 Task: Check the average views per listing of fenced back yard in the last 5 years.
Action: Mouse moved to (974, 215)
Screenshot: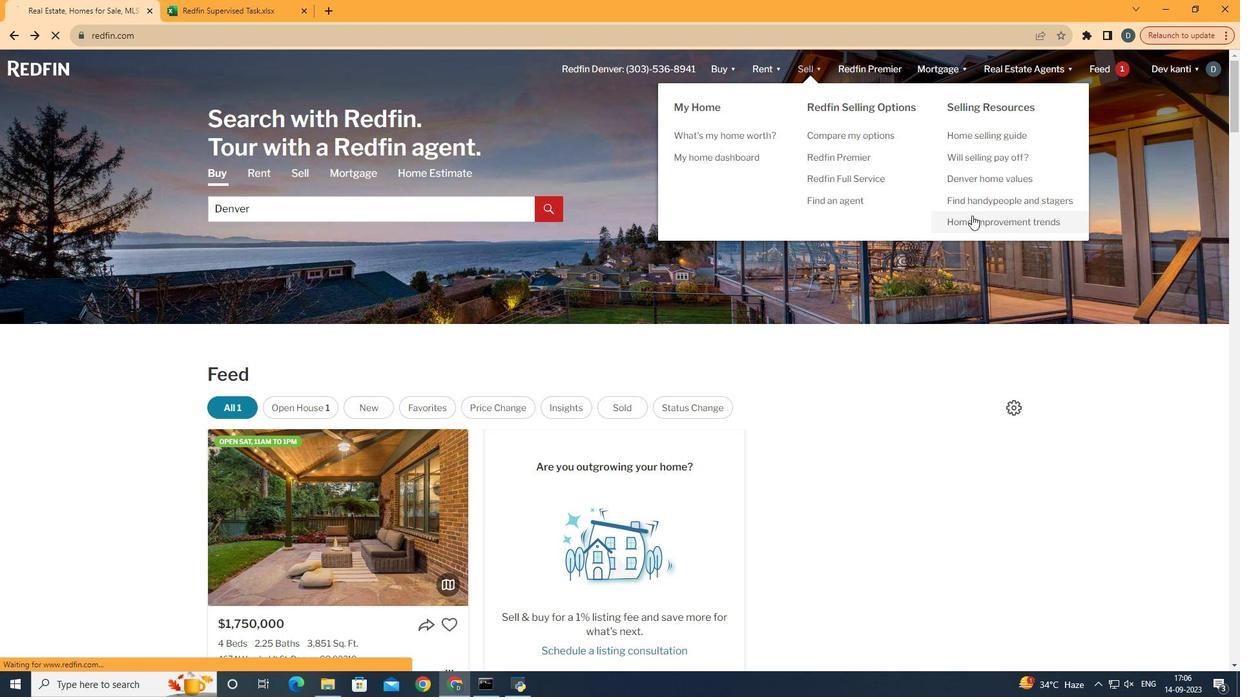 
Action: Mouse pressed left at (974, 215)
Screenshot: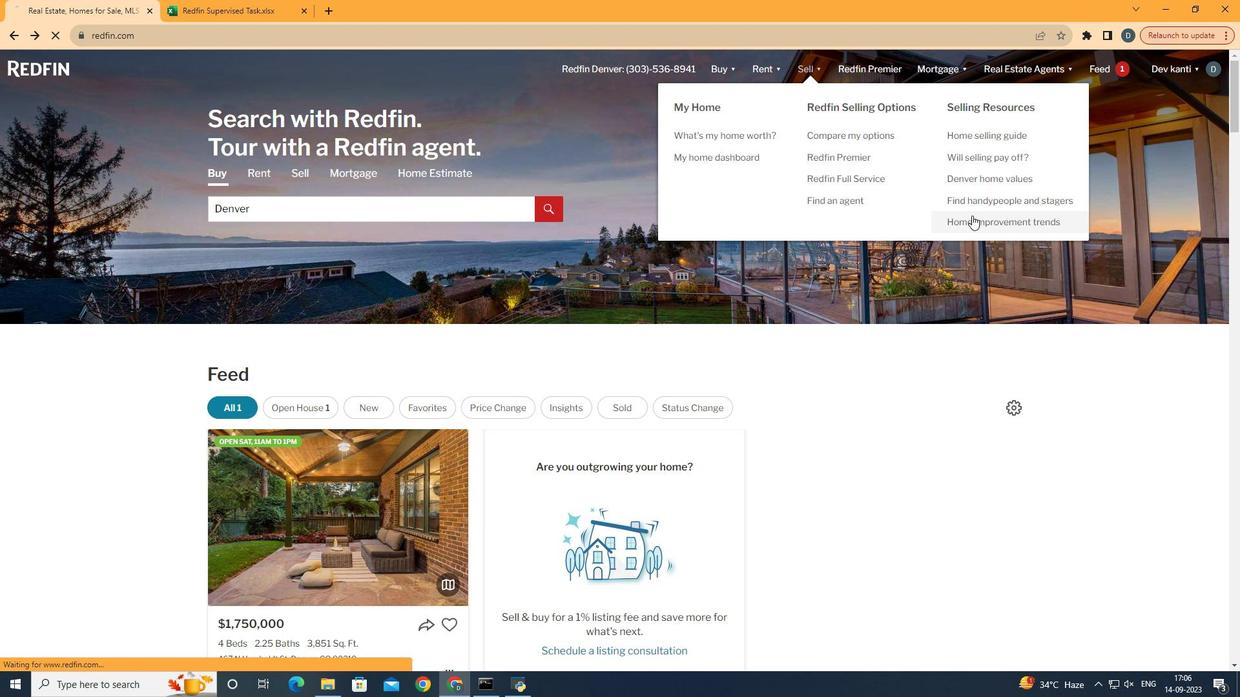 
Action: Mouse moved to (319, 251)
Screenshot: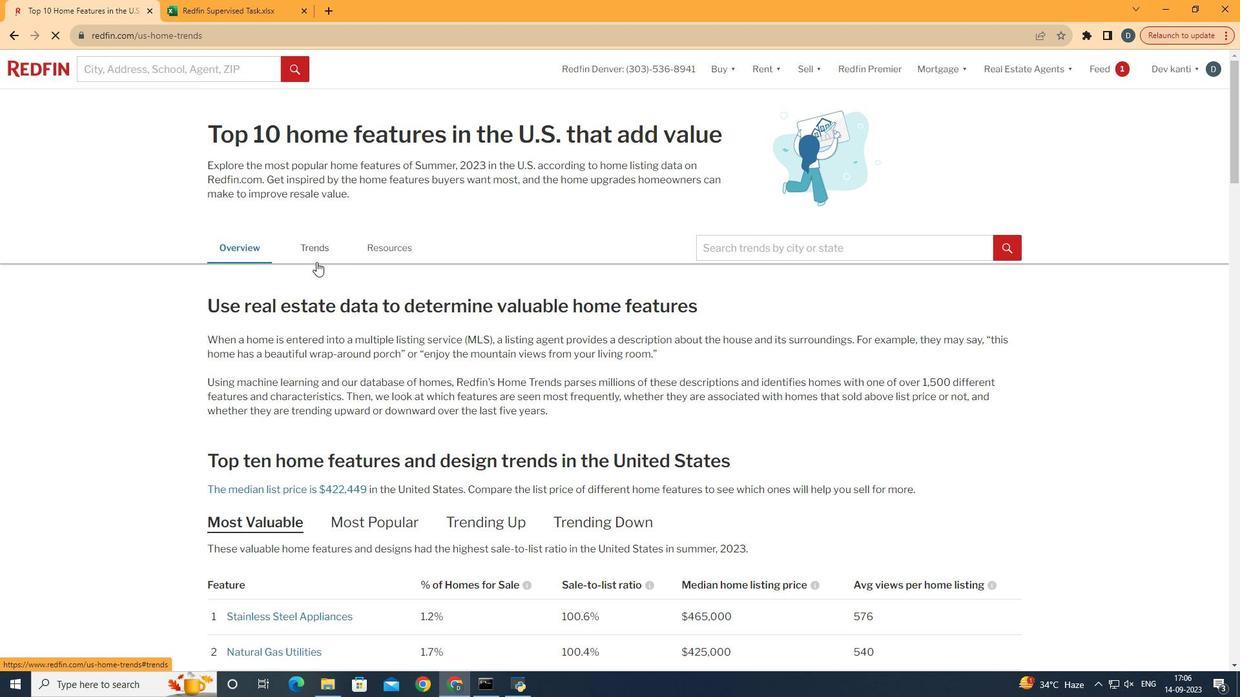 
Action: Mouse pressed left at (319, 251)
Screenshot: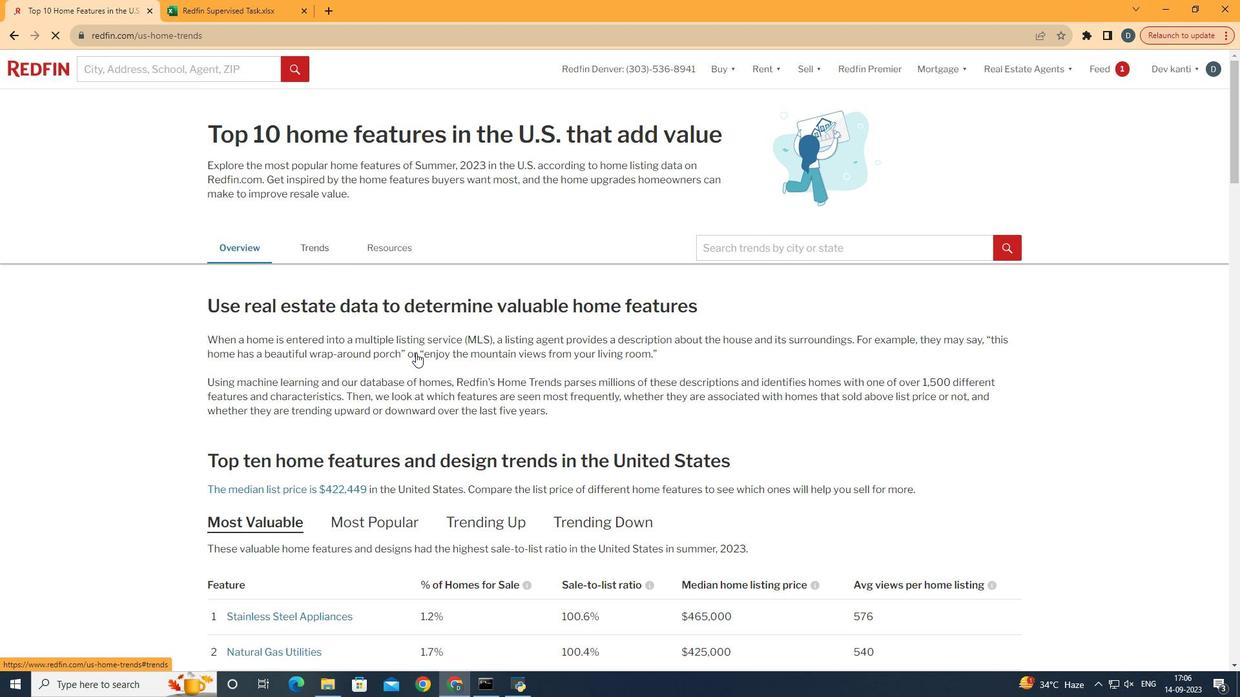 
Action: Mouse moved to (501, 381)
Screenshot: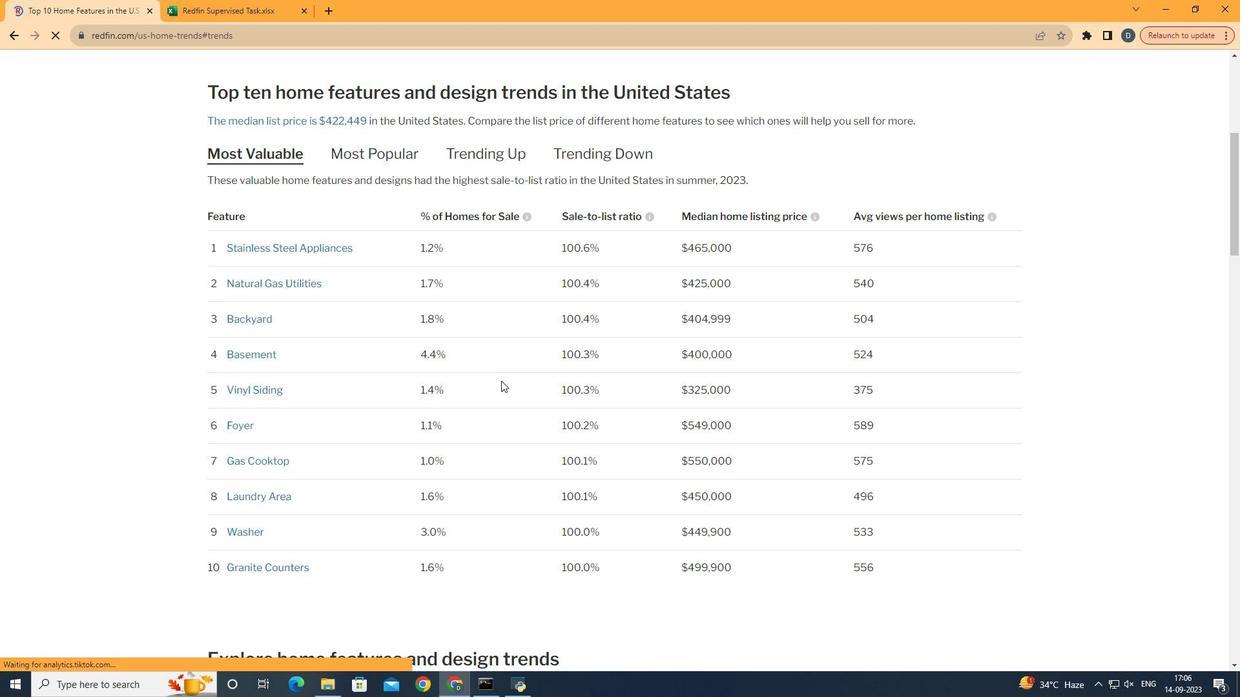 
Action: Mouse scrolled (501, 380) with delta (0, 0)
Screenshot: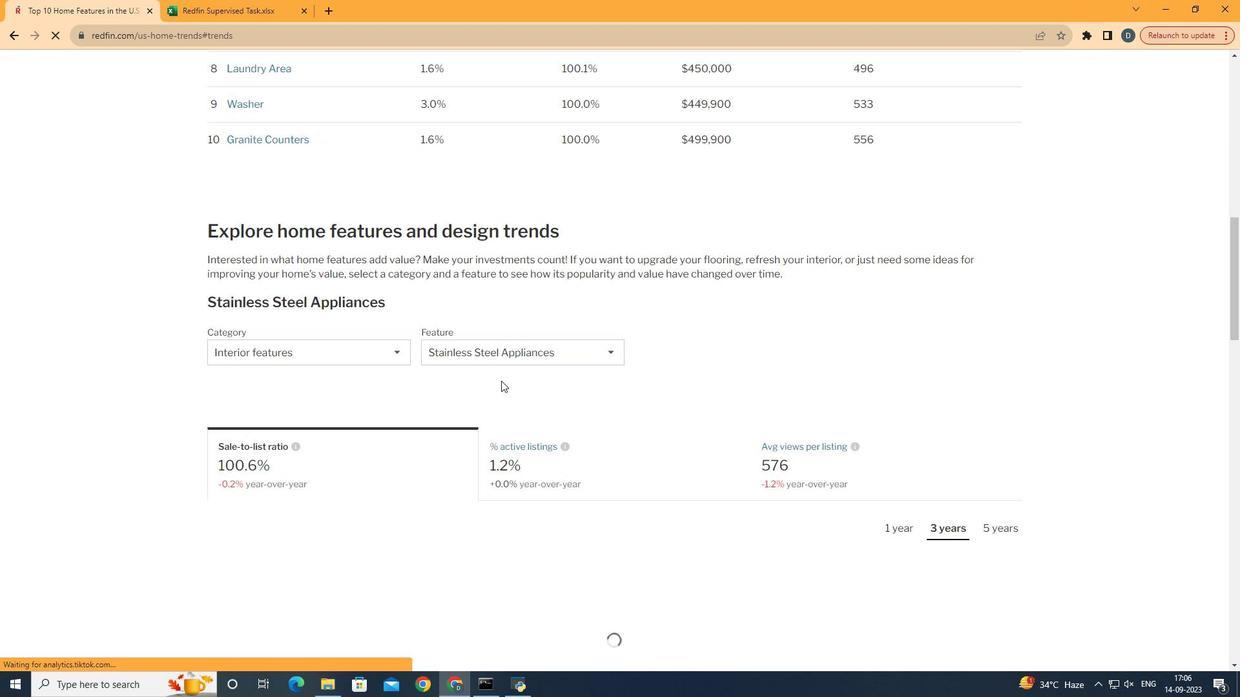 
Action: Mouse scrolled (501, 380) with delta (0, 0)
Screenshot: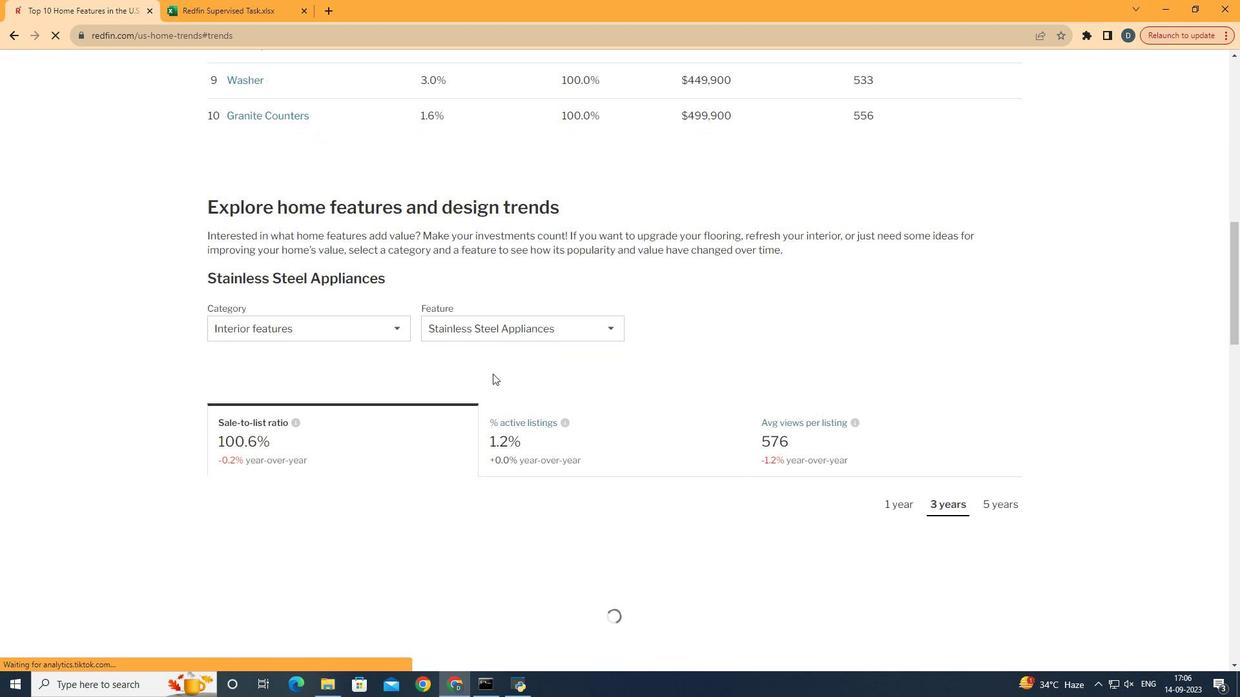 
Action: Mouse scrolled (501, 380) with delta (0, 0)
Screenshot: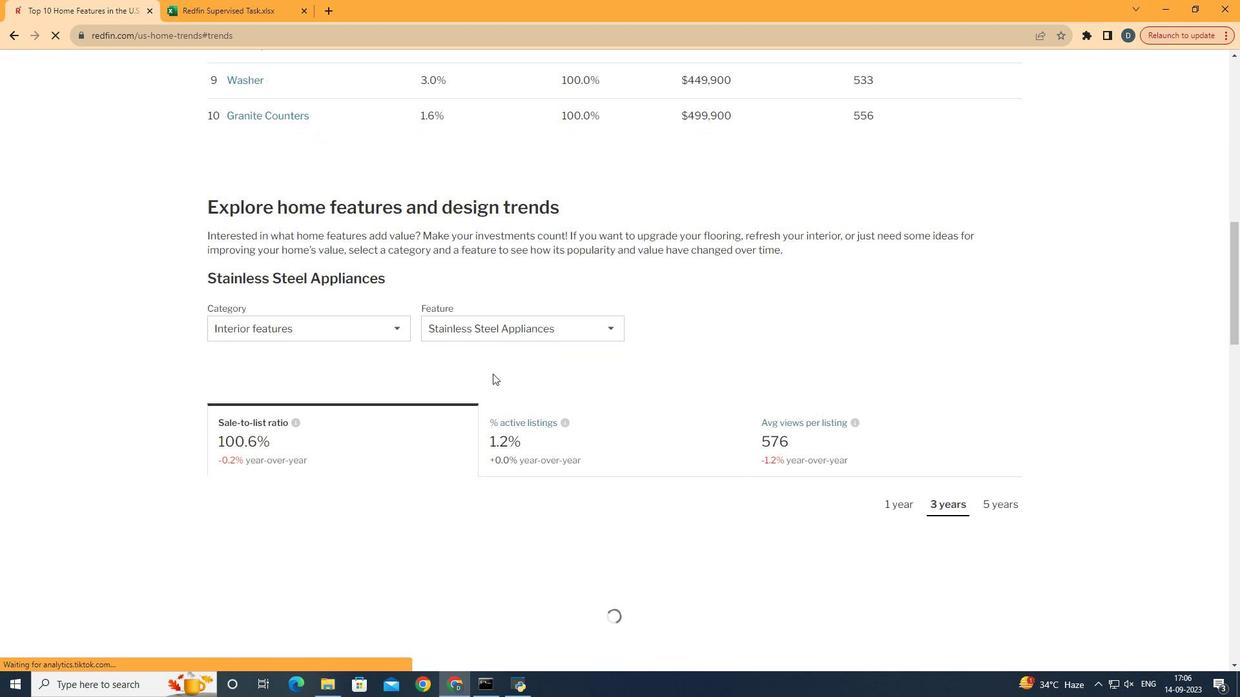 
Action: Mouse scrolled (501, 380) with delta (0, 0)
Screenshot: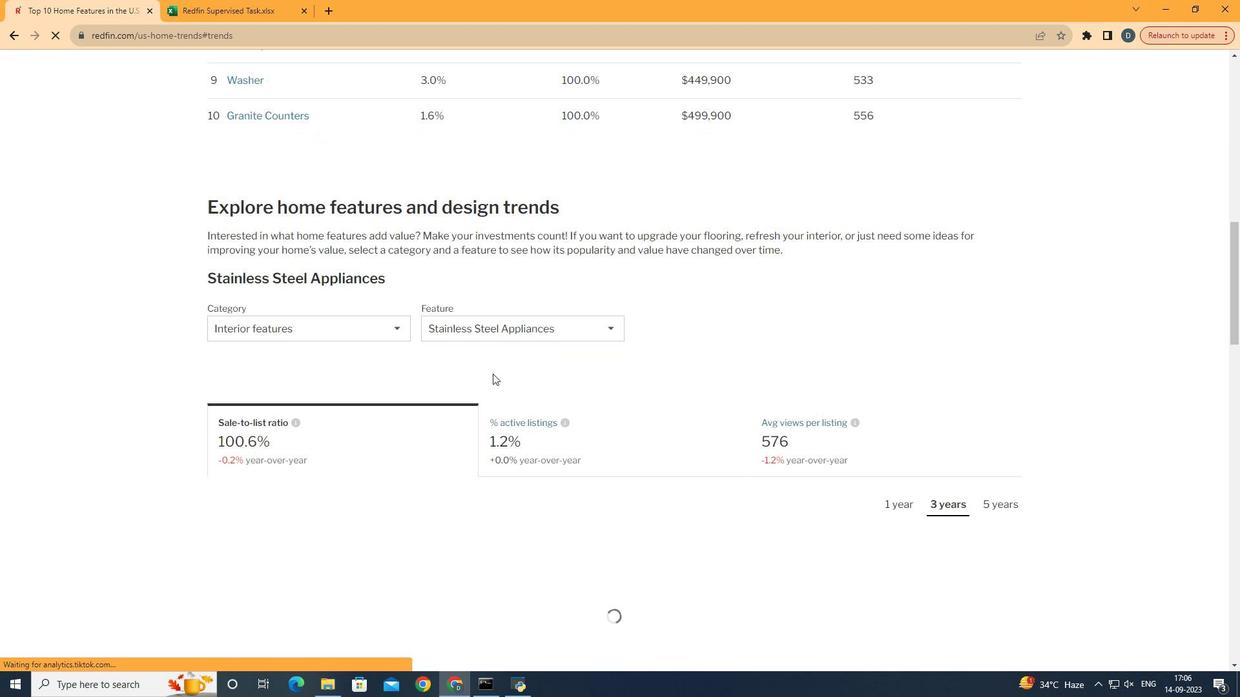 
Action: Mouse scrolled (501, 380) with delta (0, 0)
Screenshot: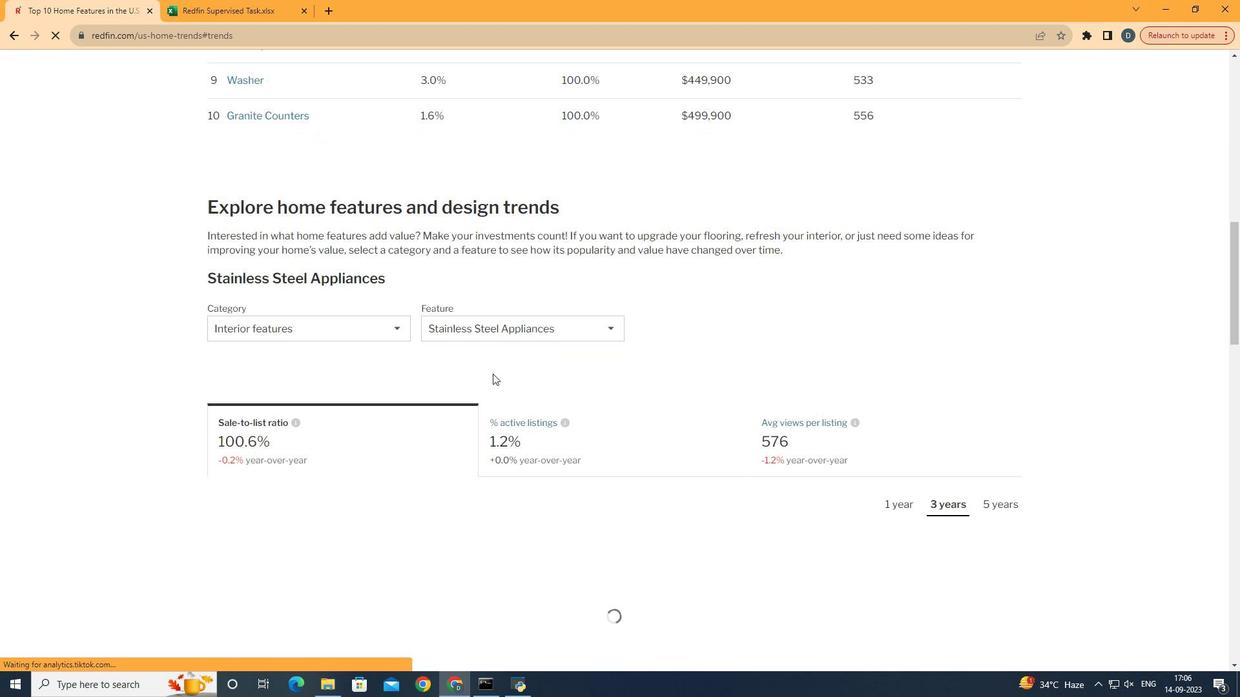 
Action: Mouse scrolled (501, 380) with delta (0, 0)
Screenshot: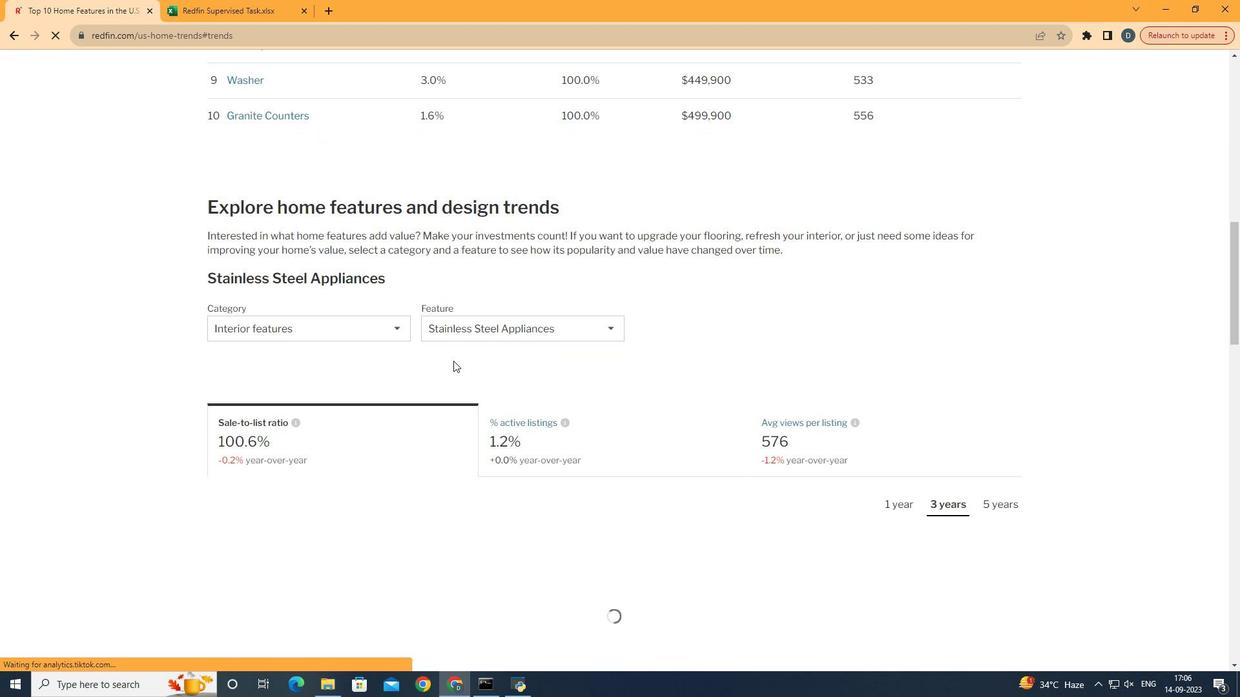 
Action: Mouse scrolled (501, 380) with delta (0, 0)
Screenshot: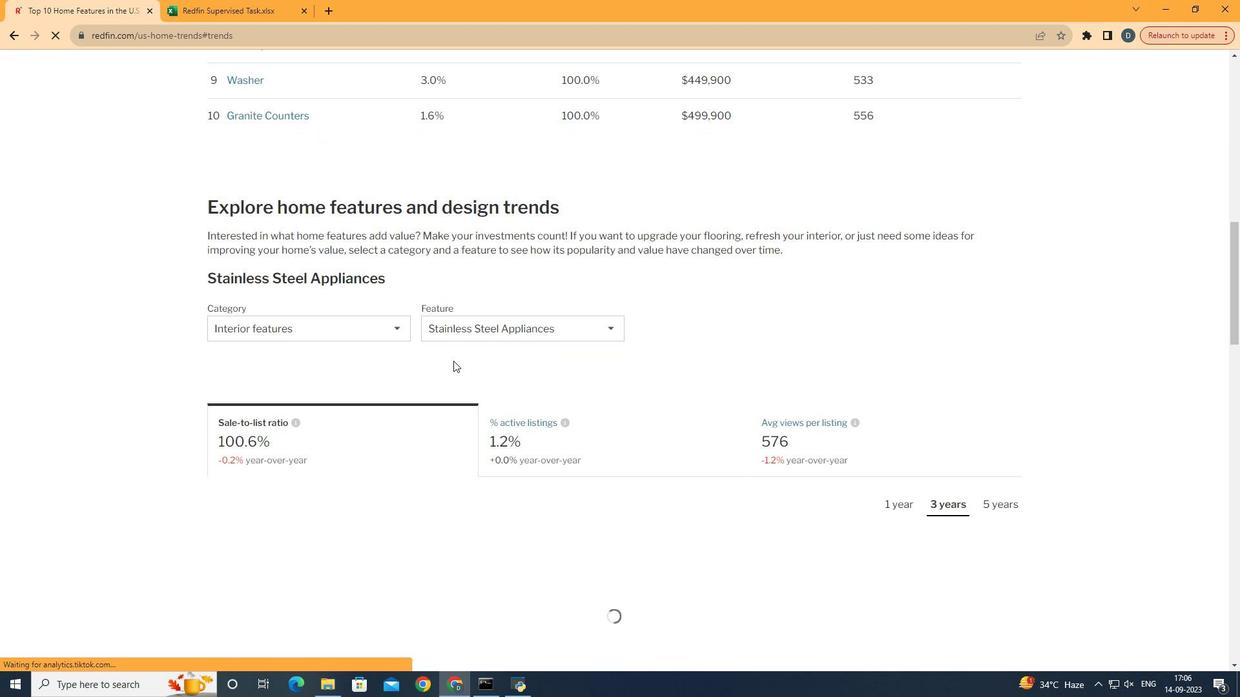 
Action: Mouse moved to (386, 334)
Screenshot: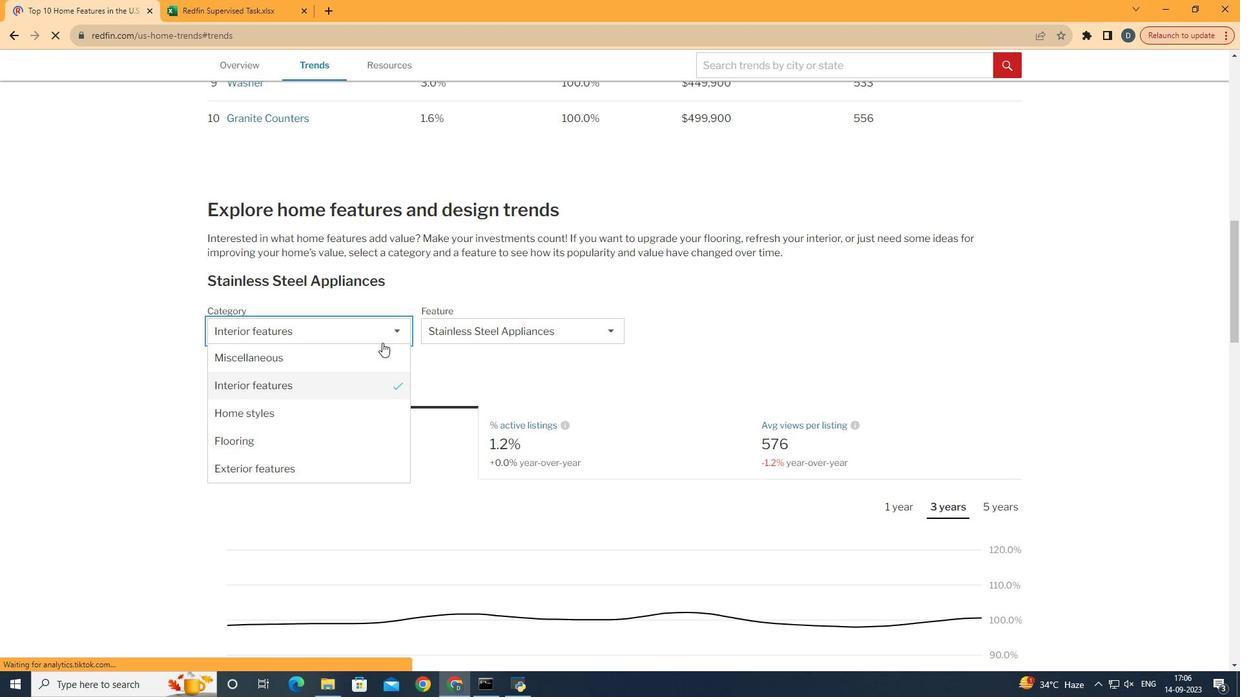 
Action: Mouse pressed left at (386, 334)
Screenshot: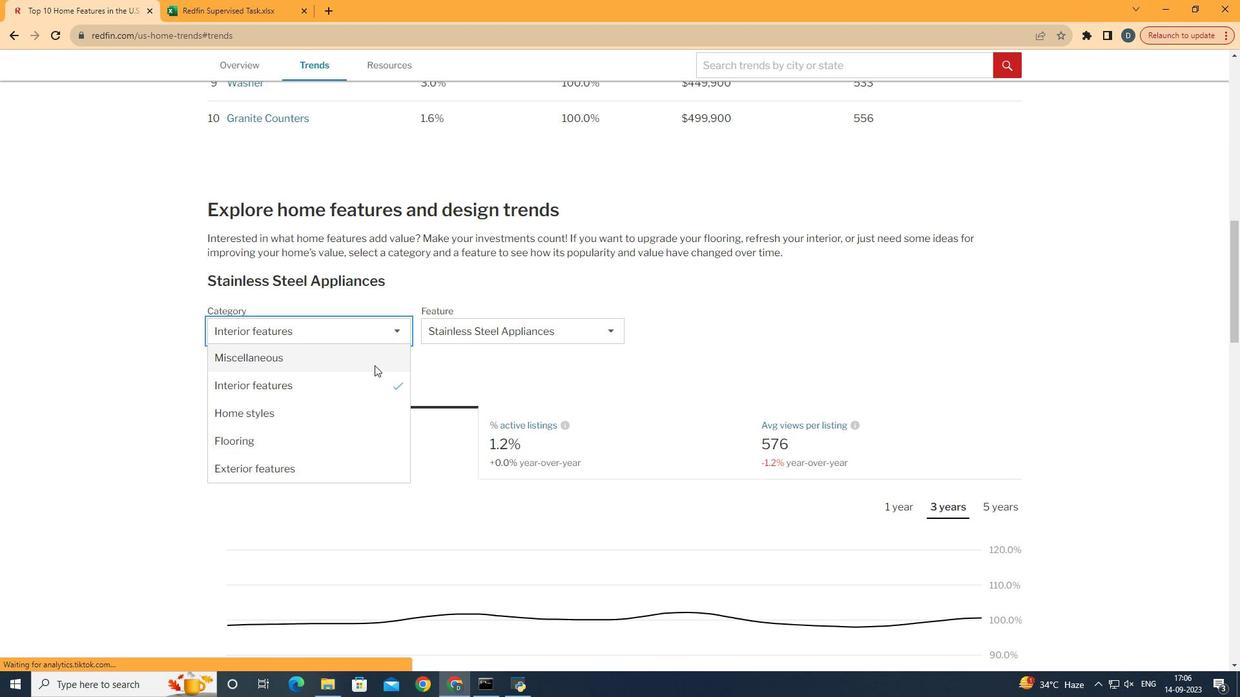 
Action: Mouse moved to (374, 369)
Screenshot: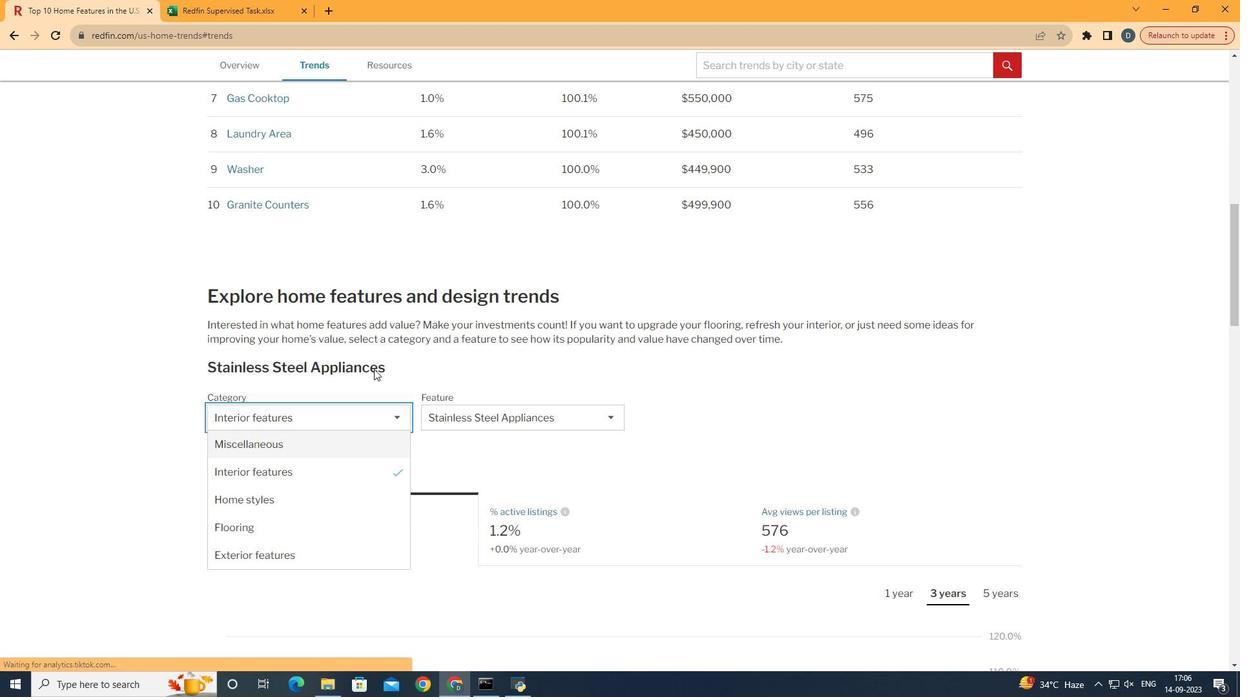 
Action: Mouse scrolled (374, 368) with delta (0, 0)
Screenshot: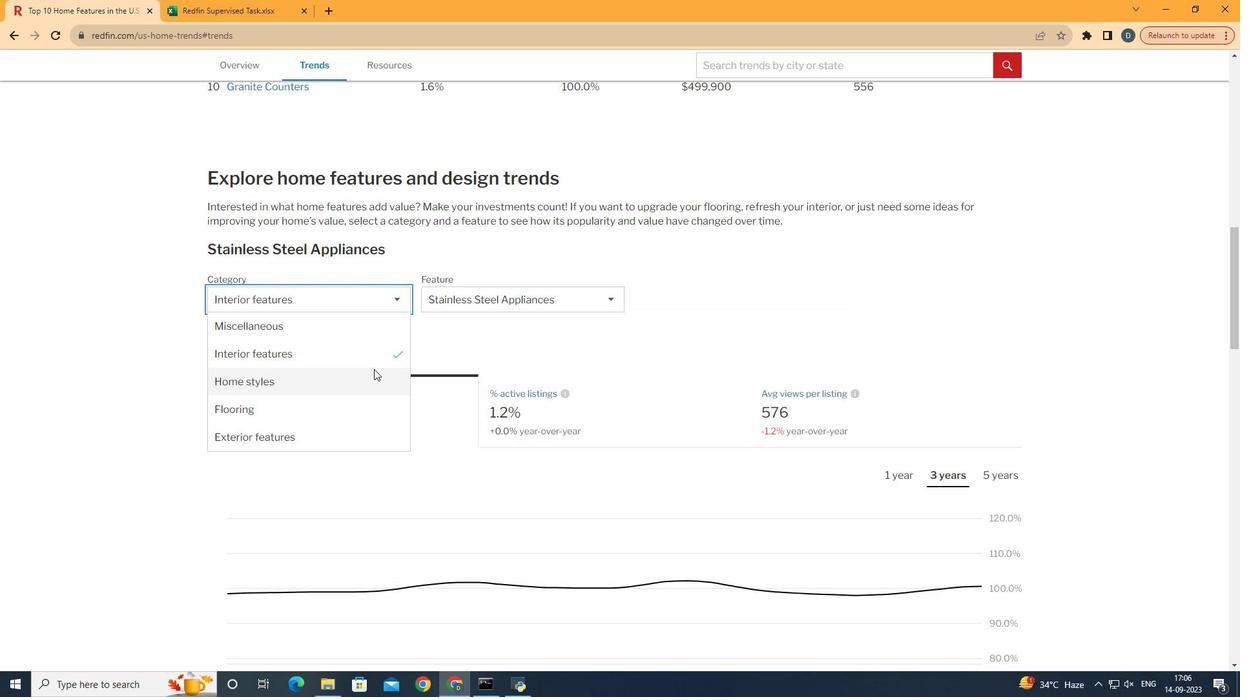 
Action: Mouse scrolled (374, 368) with delta (0, 0)
Screenshot: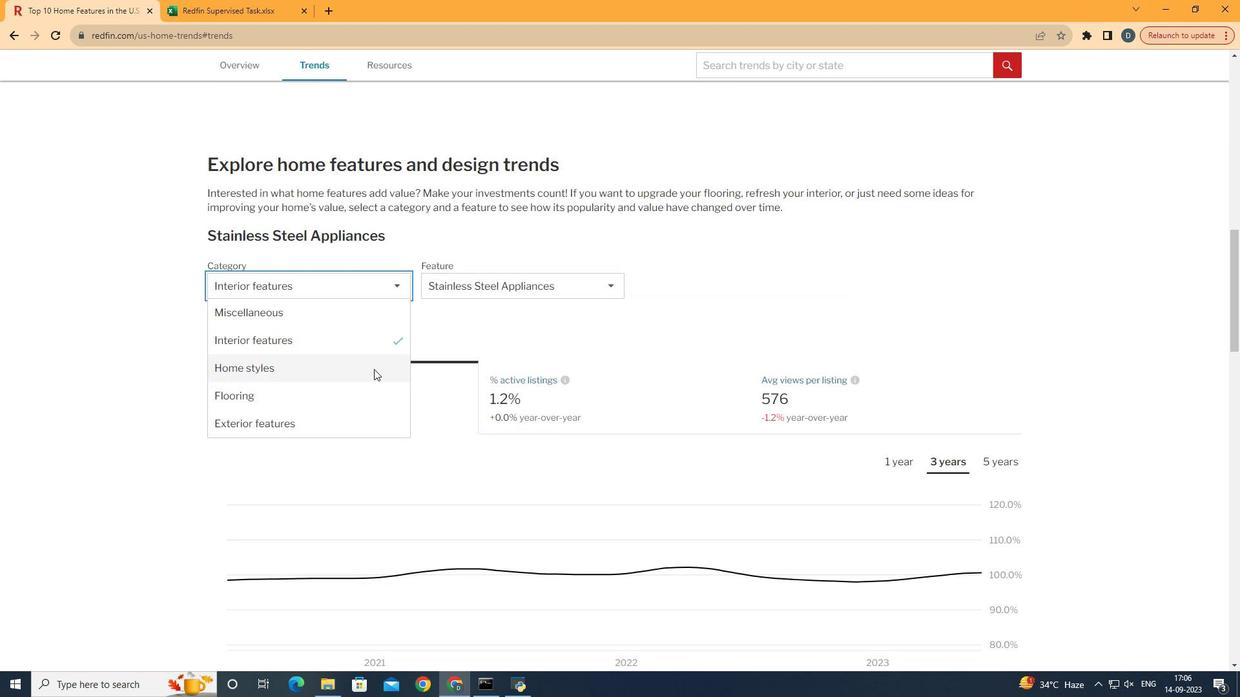 
Action: Mouse scrolled (374, 368) with delta (0, 0)
Screenshot: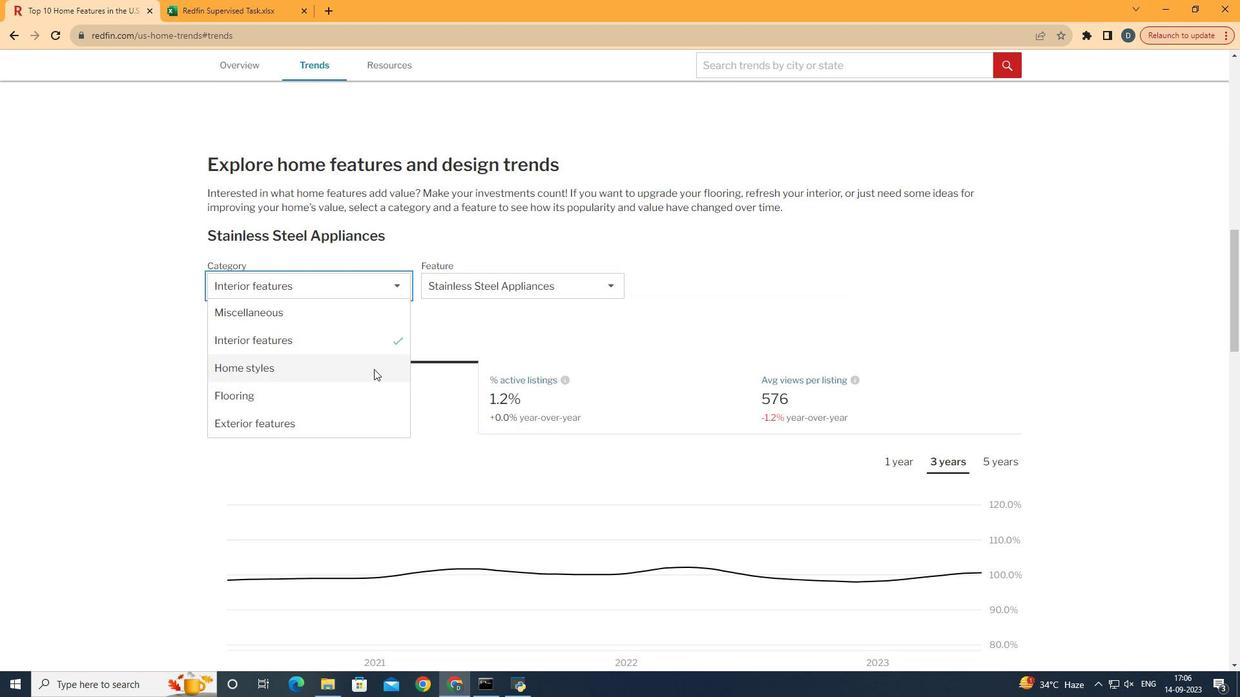 
Action: Mouse scrolled (374, 368) with delta (0, 0)
Screenshot: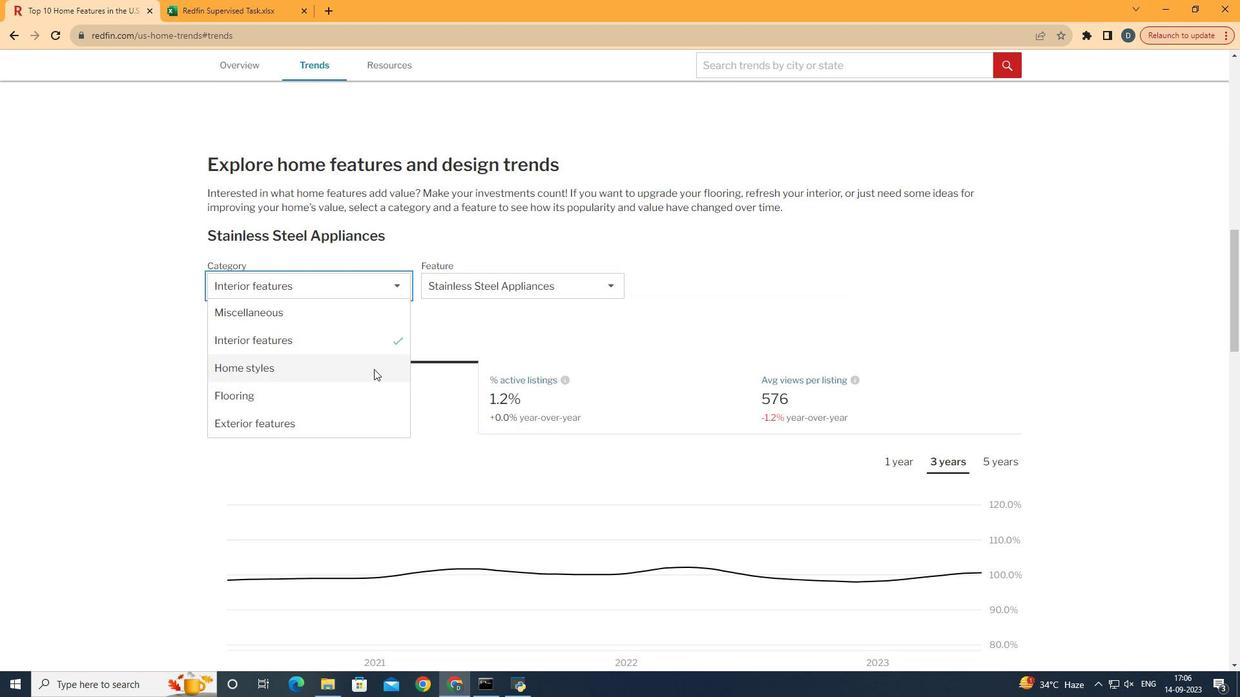 
Action: Mouse scrolled (374, 368) with delta (0, 0)
Screenshot: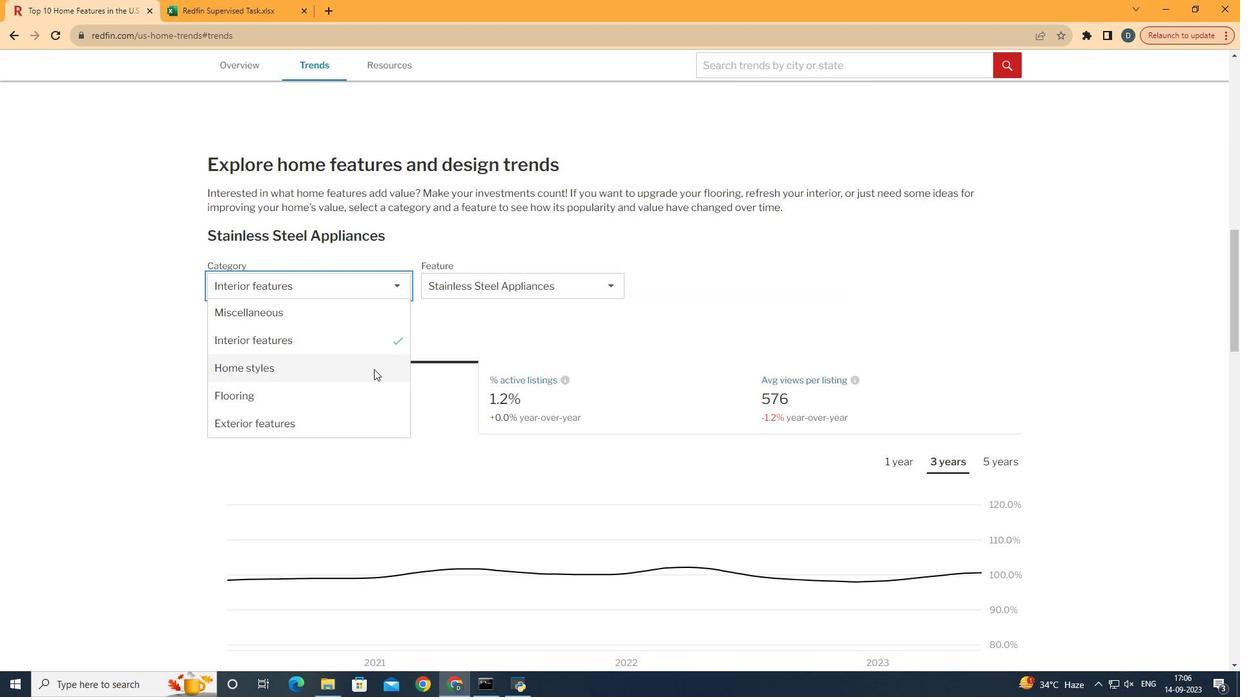 
Action: Mouse moved to (348, 432)
Screenshot: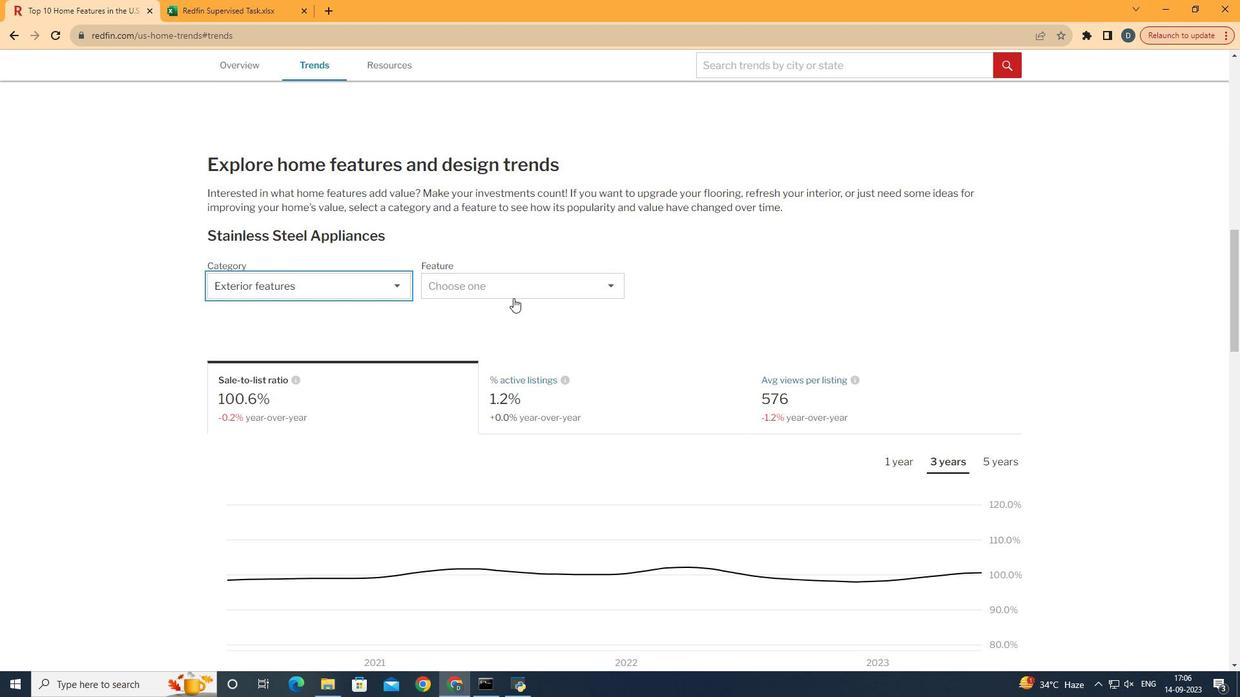 
Action: Mouse pressed left at (348, 432)
Screenshot: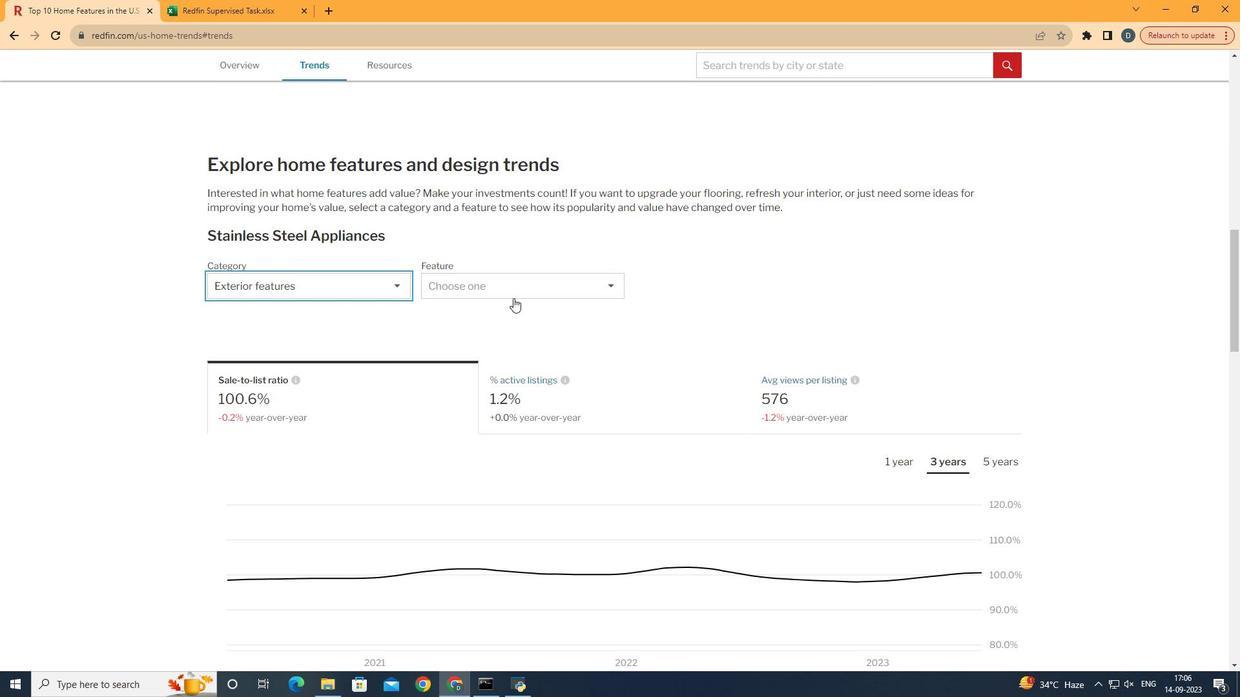 
Action: Mouse moved to (526, 283)
Screenshot: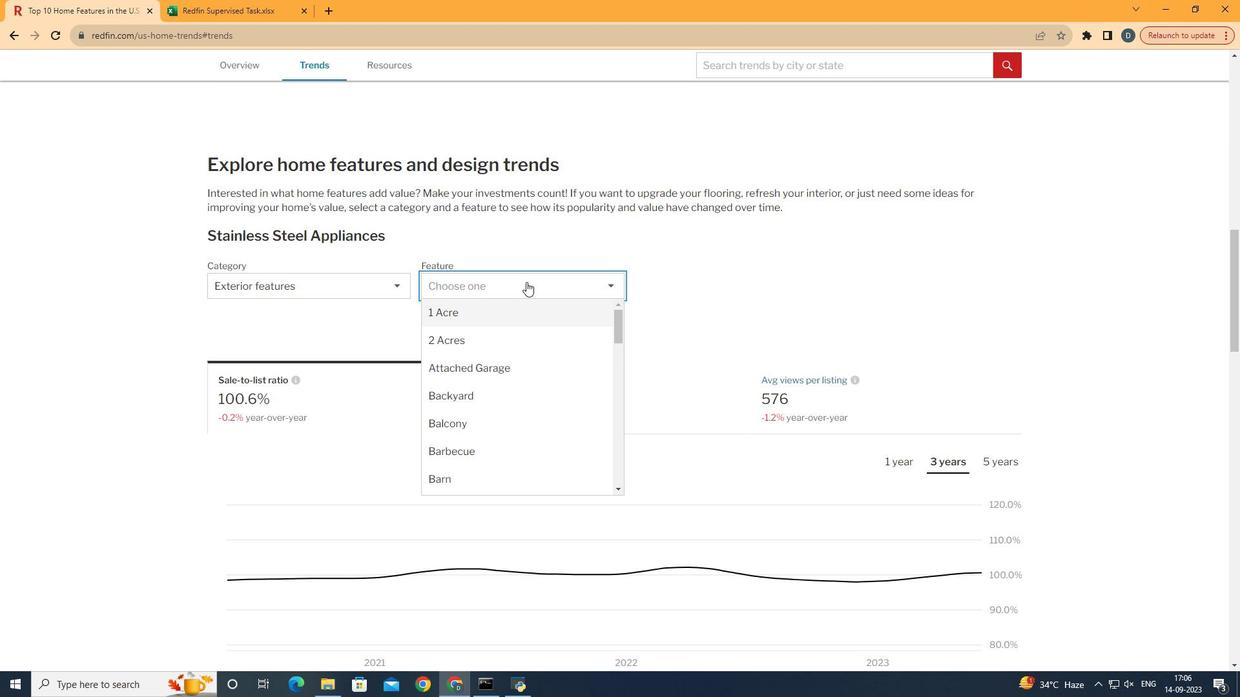 
Action: Mouse pressed left at (526, 283)
Screenshot: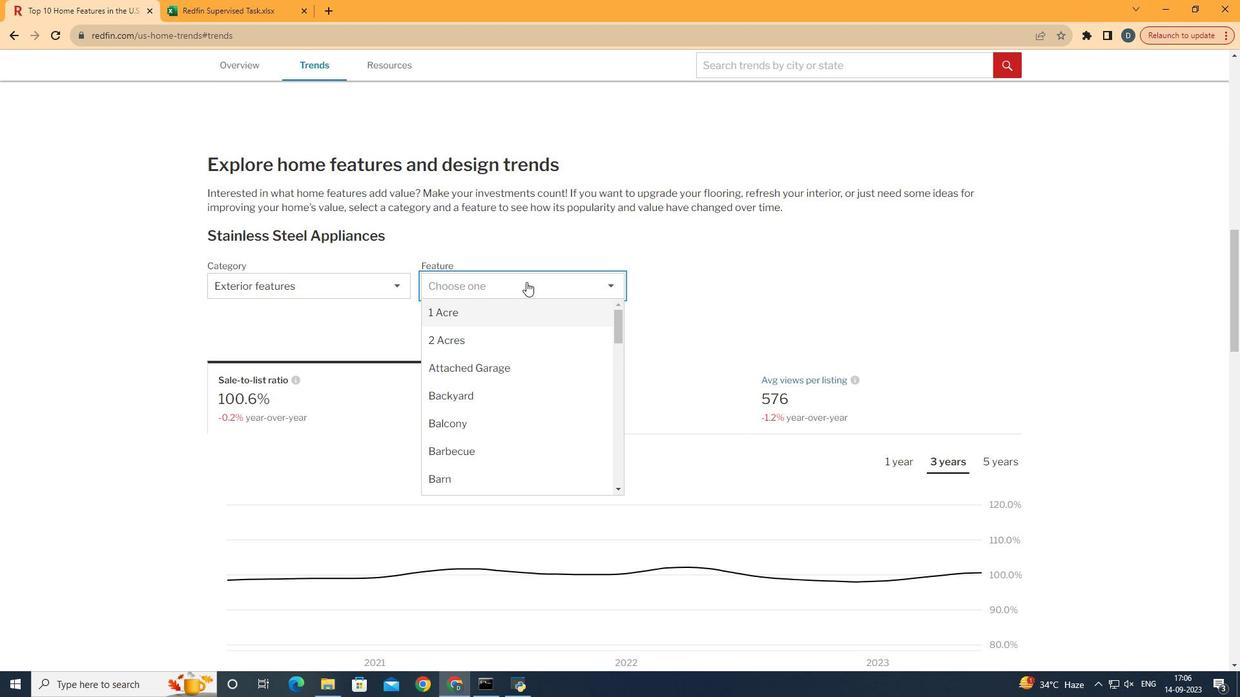 
Action: Mouse moved to (531, 383)
Screenshot: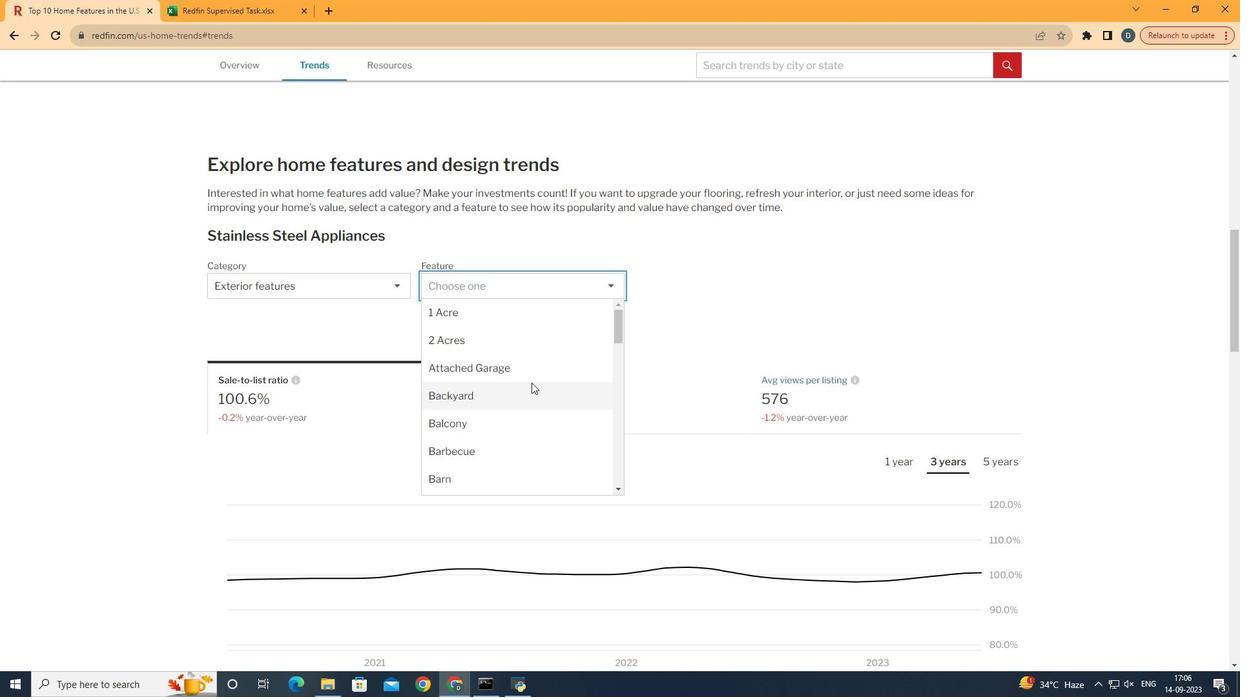 
Action: Mouse scrolled (531, 382) with delta (0, 0)
Screenshot: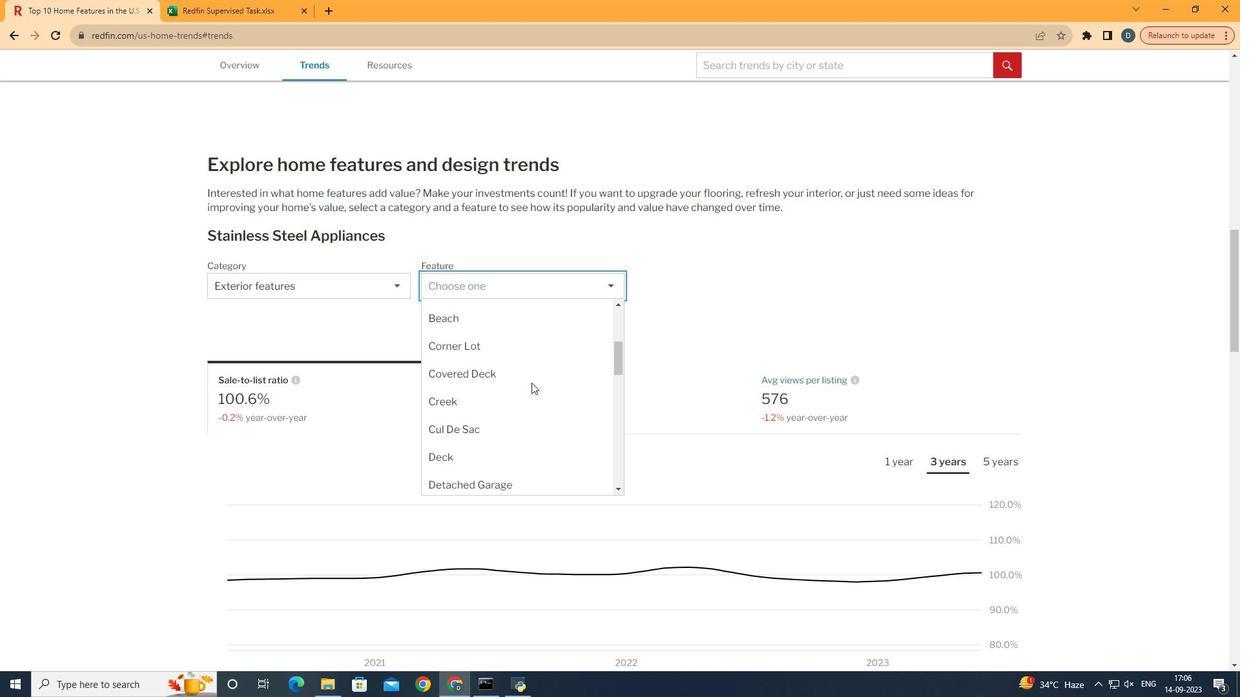 
Action: Mouse scrolled (531, 382) with delta (0, 0)
Screenshot: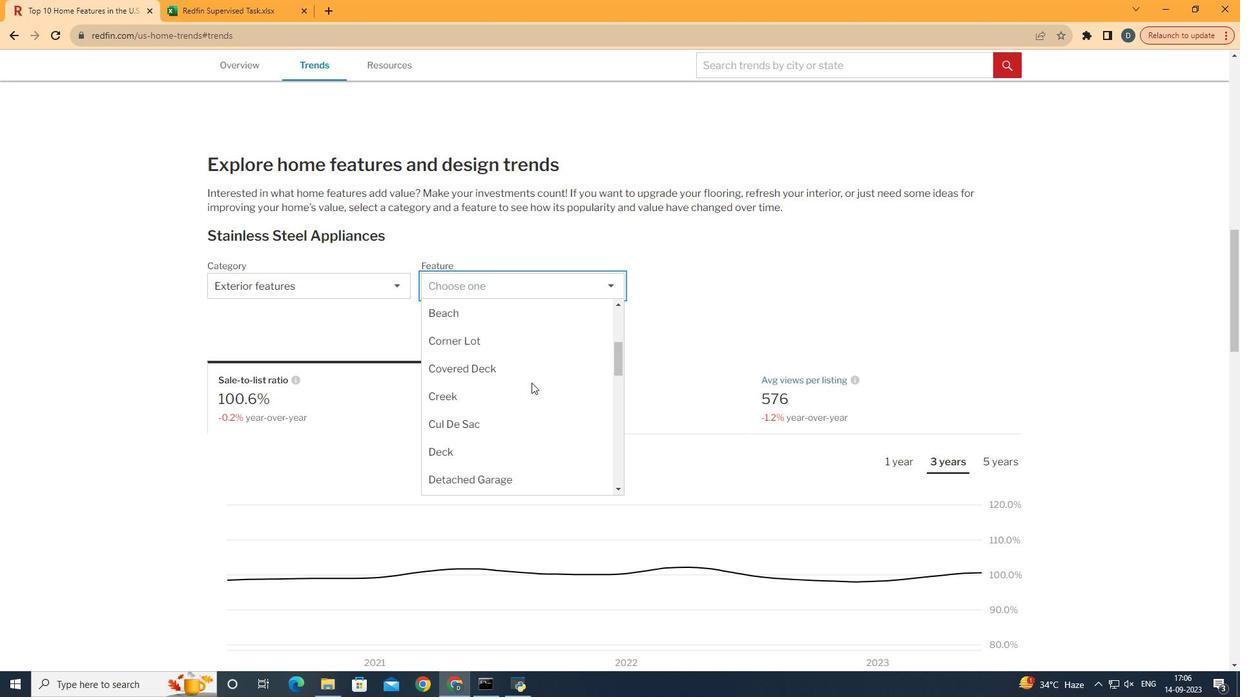
Action: Mouse scrolled (531, 382) with delta (0, 0)
Screenshot: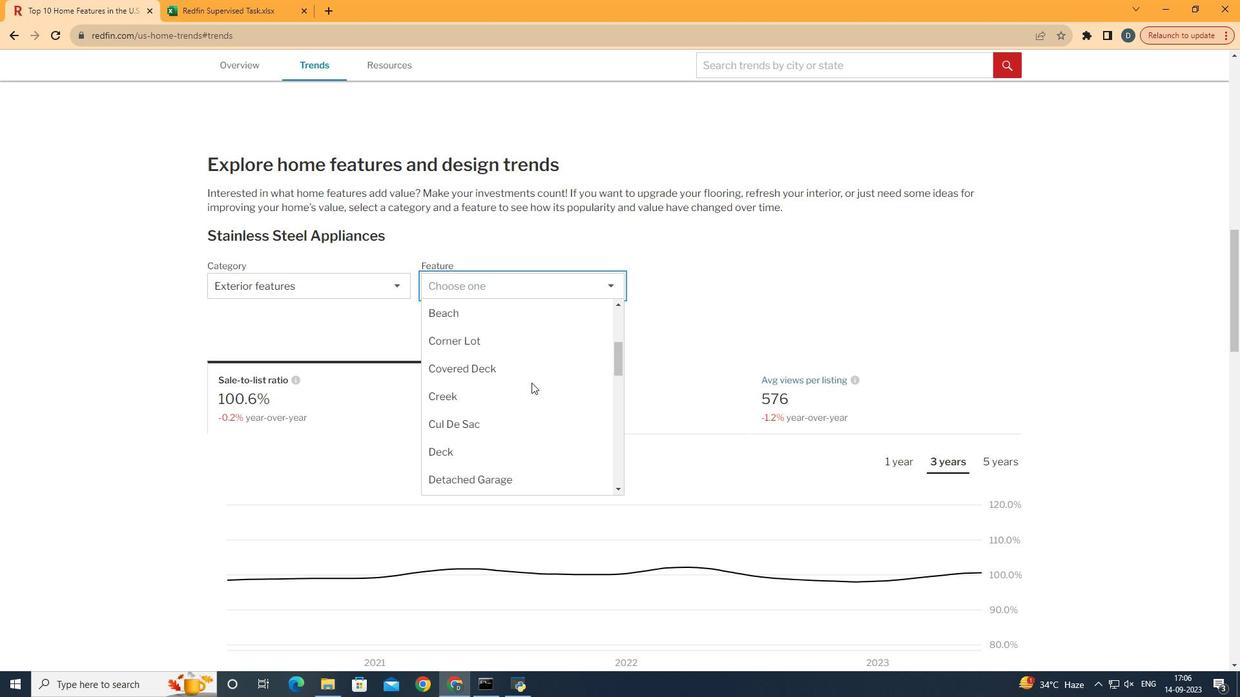 
Action: Mouse scrolled (531, 382) with delta (0, 0)
Screenshot: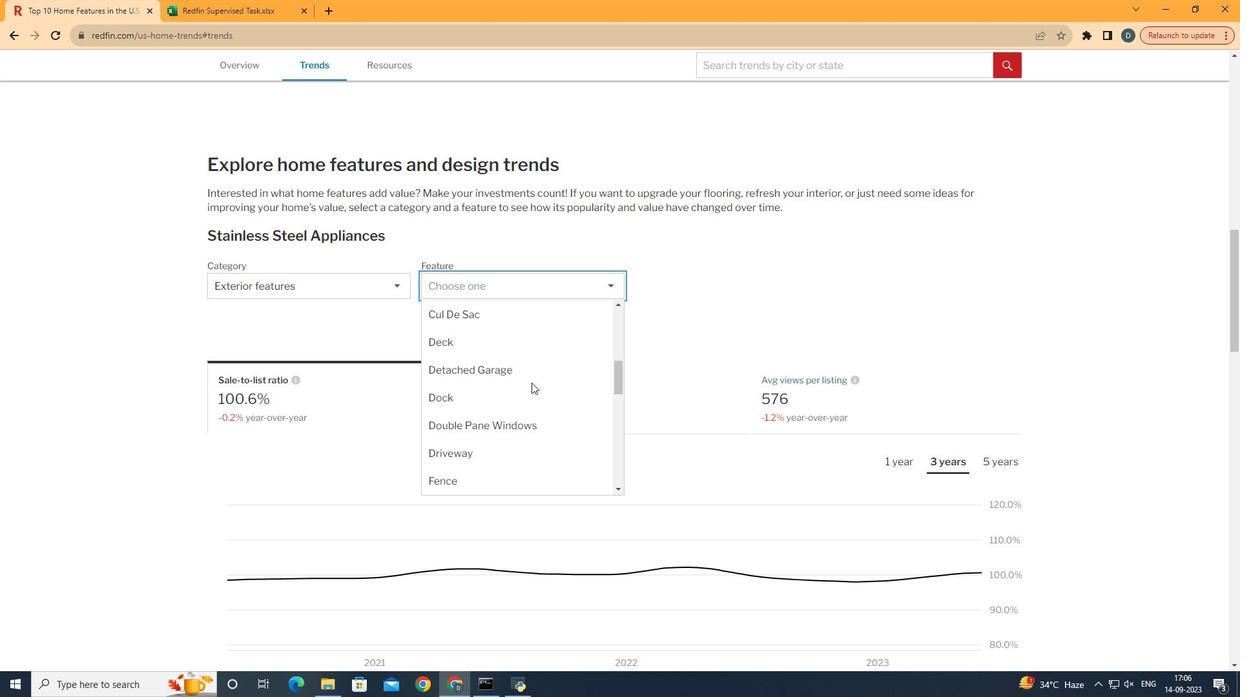 
Action: Mouse scrolled (531, 382) with delta (0, 0)
Screenshot: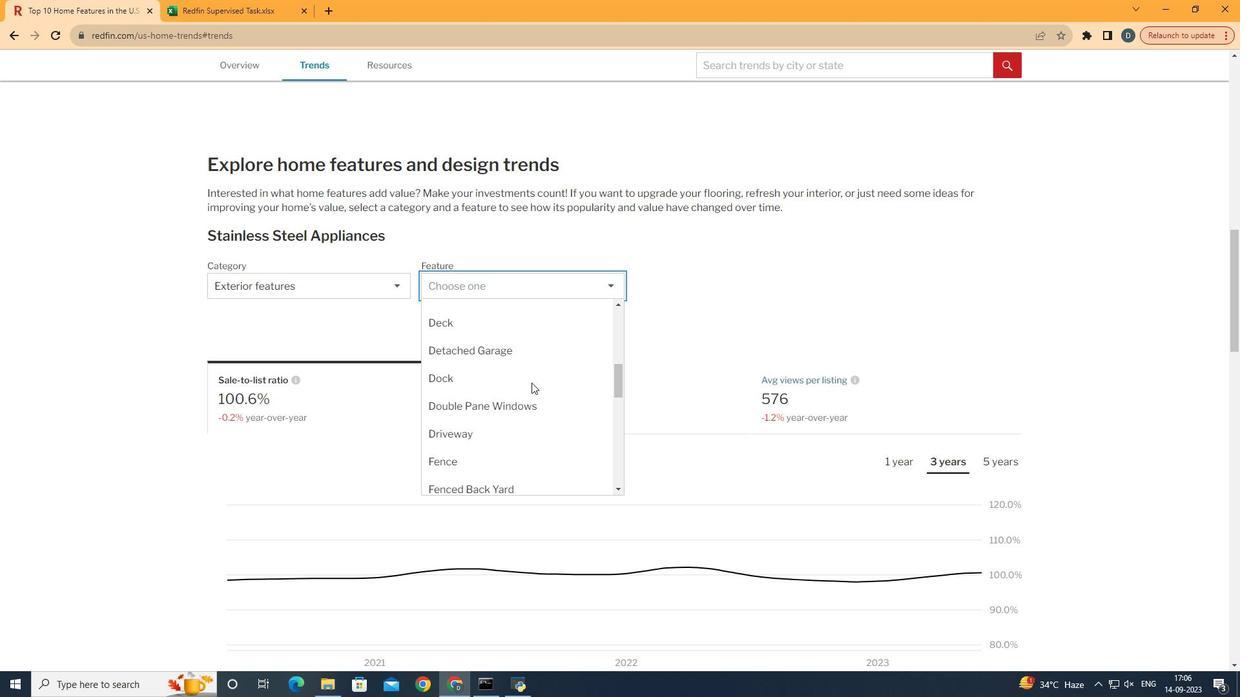 
Action: Mouse scrolled (531, 382) with delta (0, 0)
Screenshot: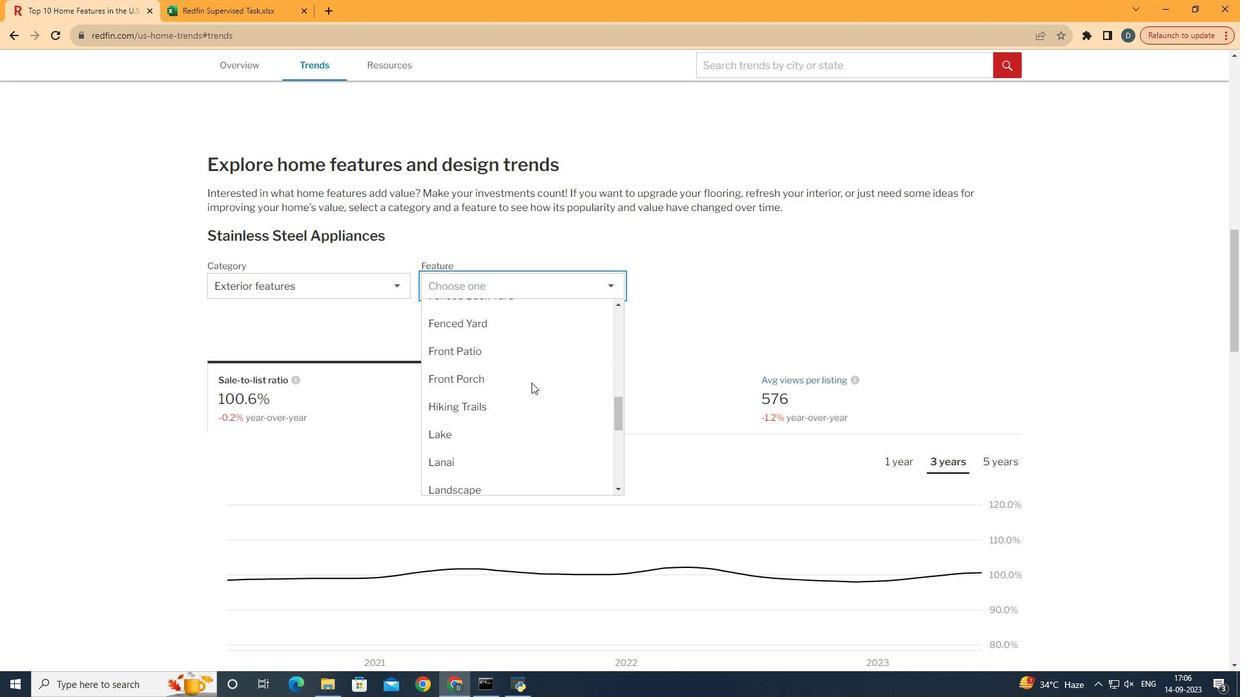 
Action: Mouse scrolled (531, 382) with delta (0, 0)
Screenshot: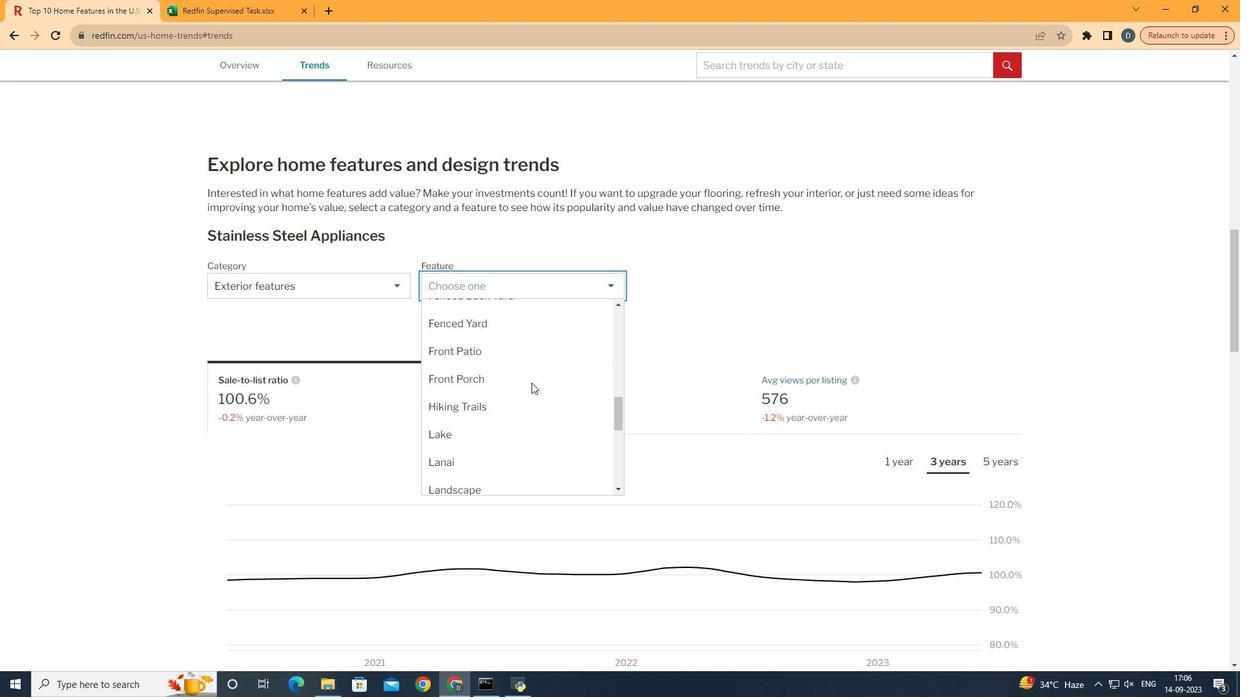
Action: Mouse scrolled (531, 382) with delta (0, 0)
Screenshot: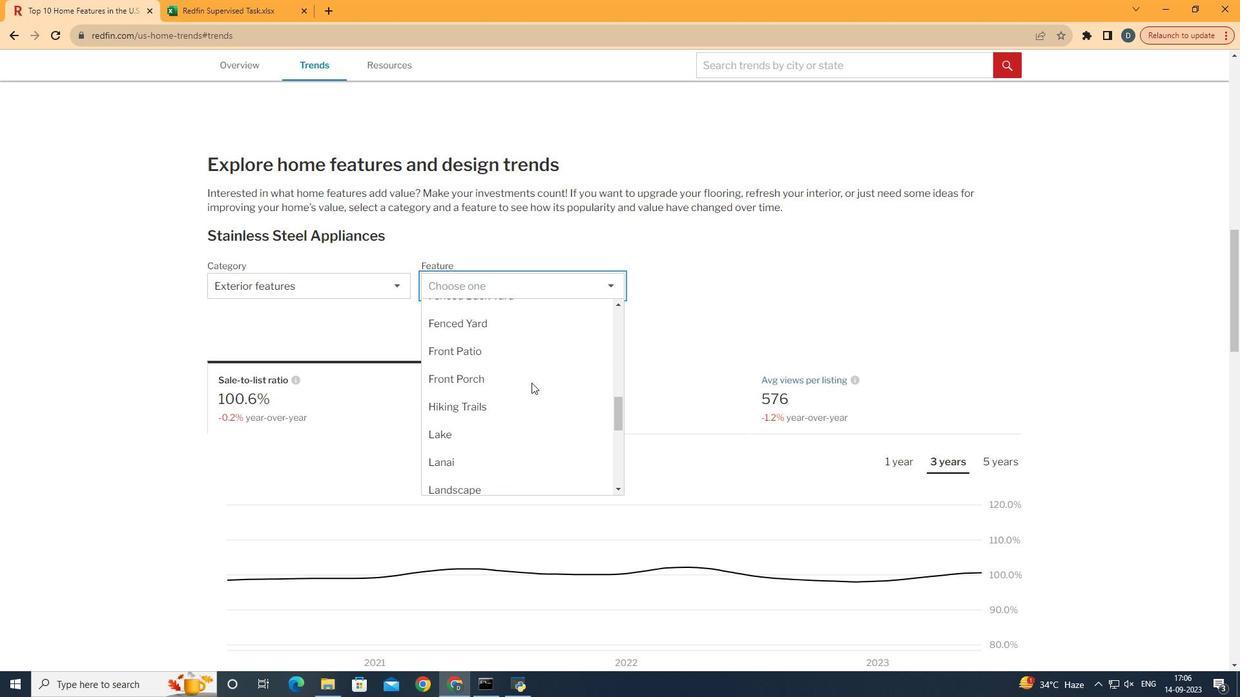 
Action: Mouse moved to (523, 370)
Screenshot: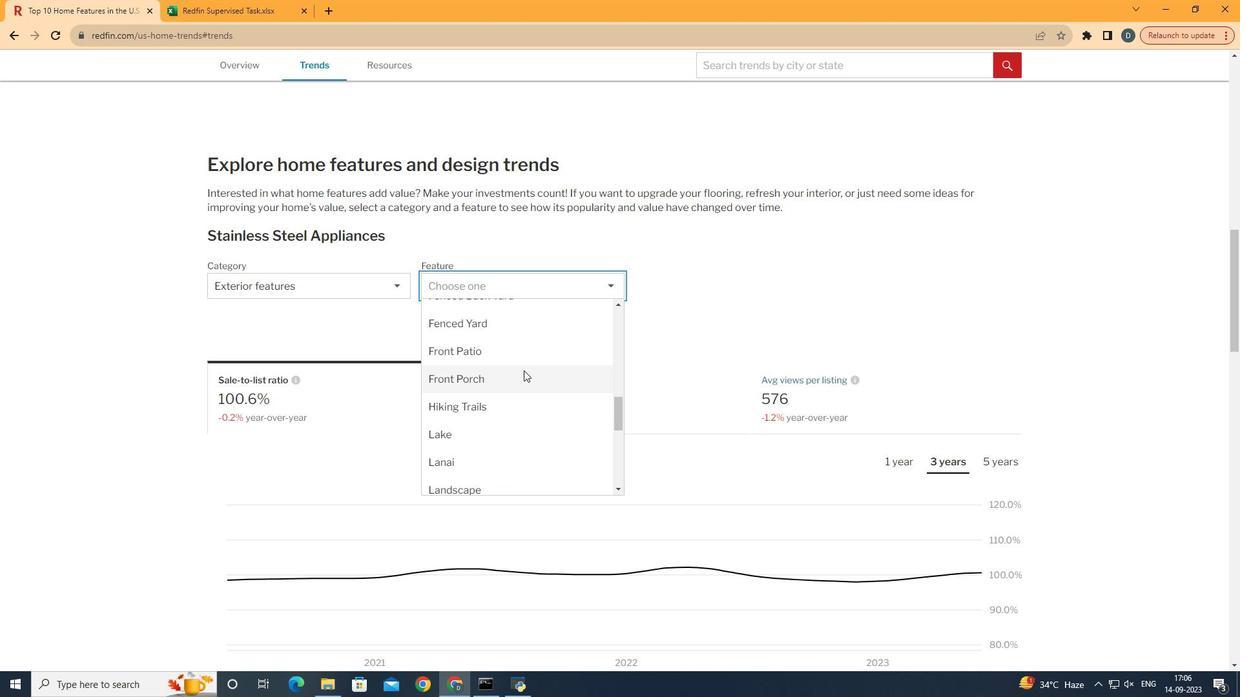 
Action: Mouse scrolled (523, 371) with delta (0, 0)
Screenshot: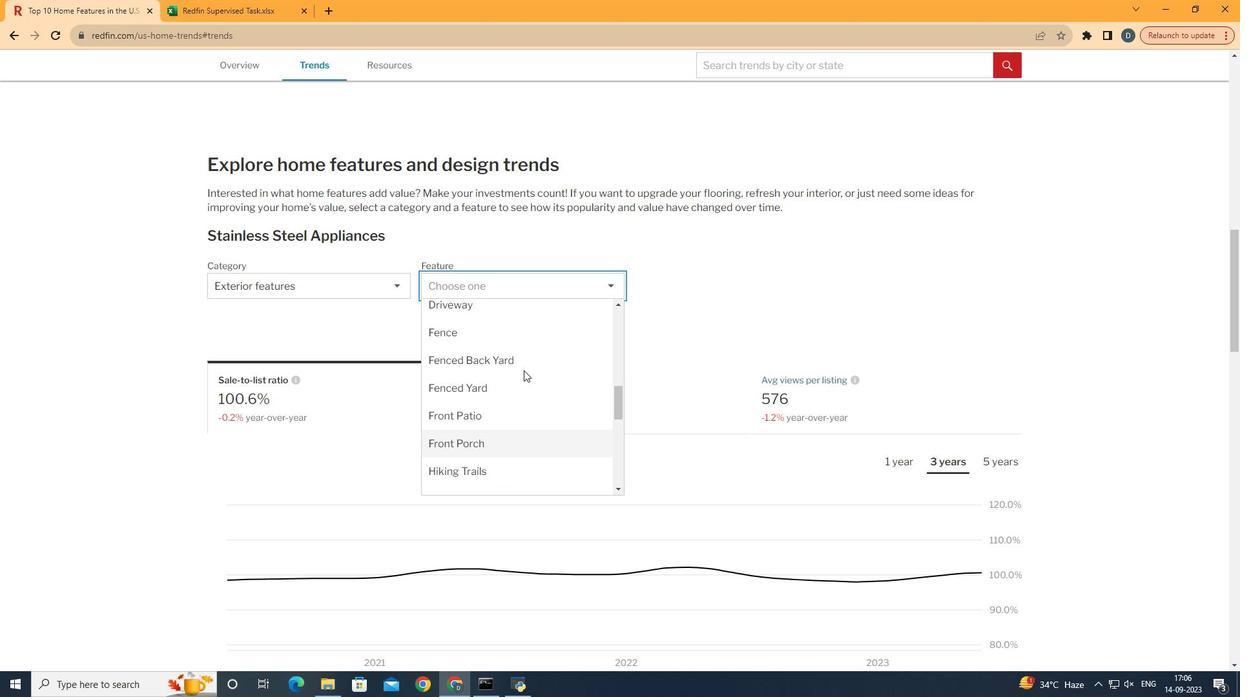 
Action: Mouse moved to (525, 368)
Screenshot: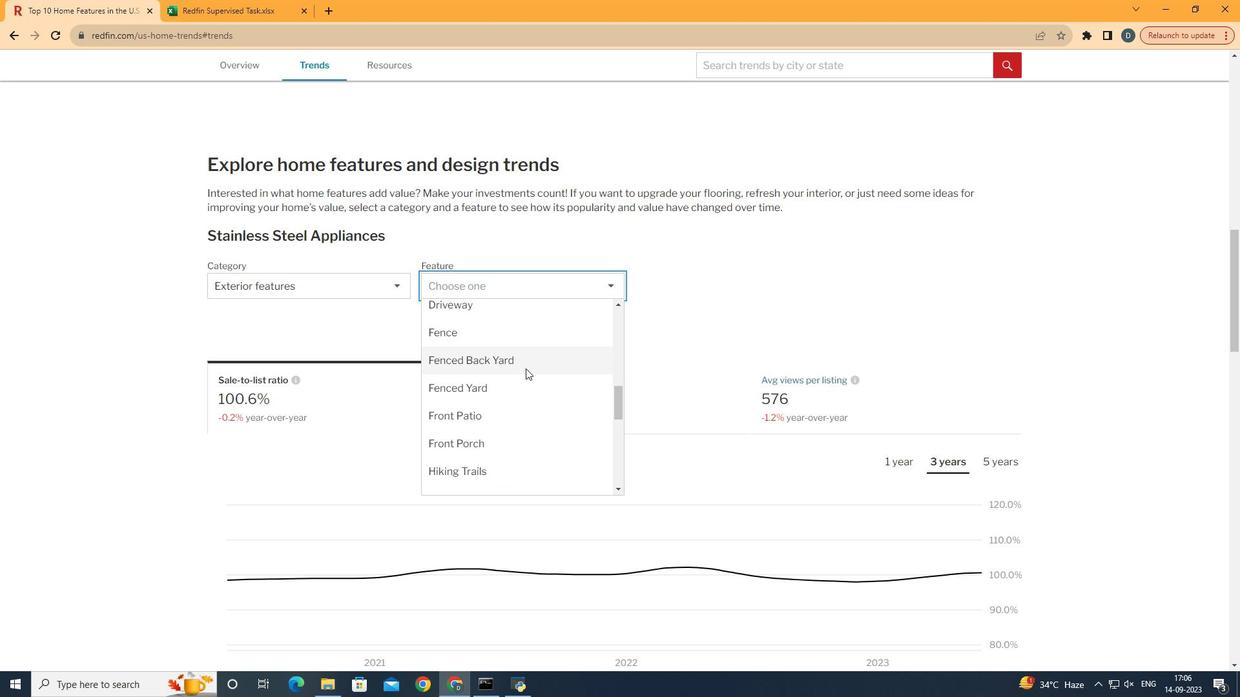
Action: Mouse pressed left at (525, 368)
Screenshot: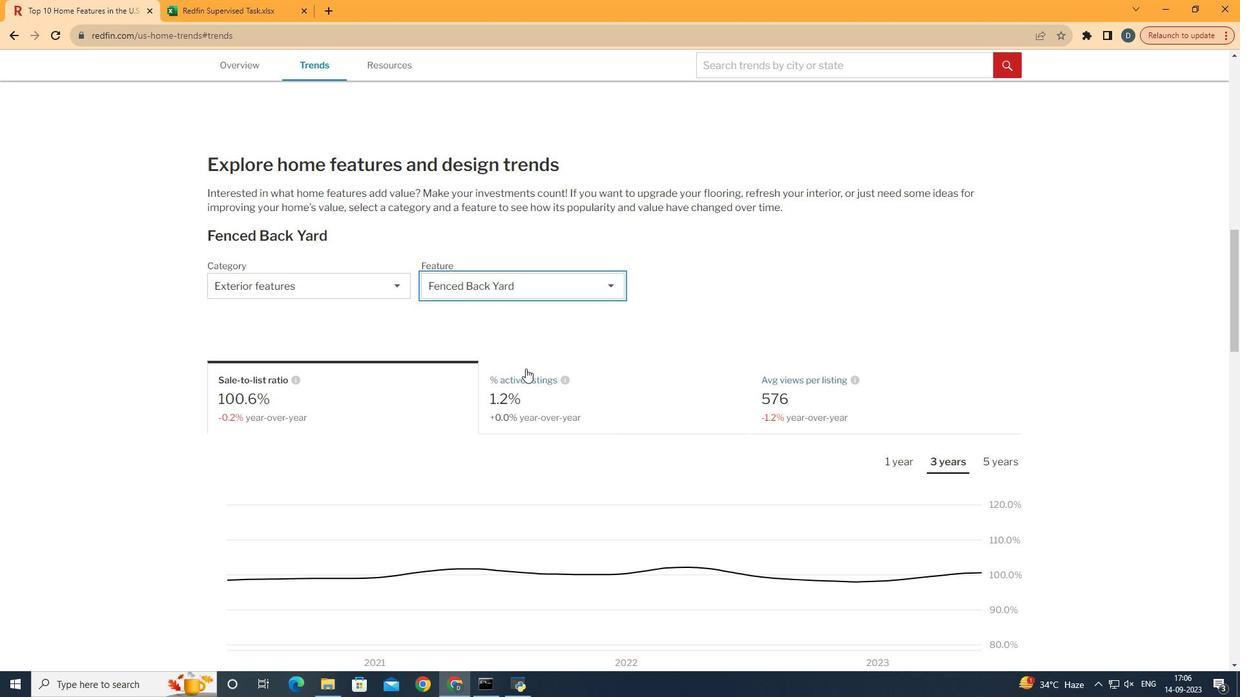 
Action: Mouse moved to (909, 399)
Screenshot: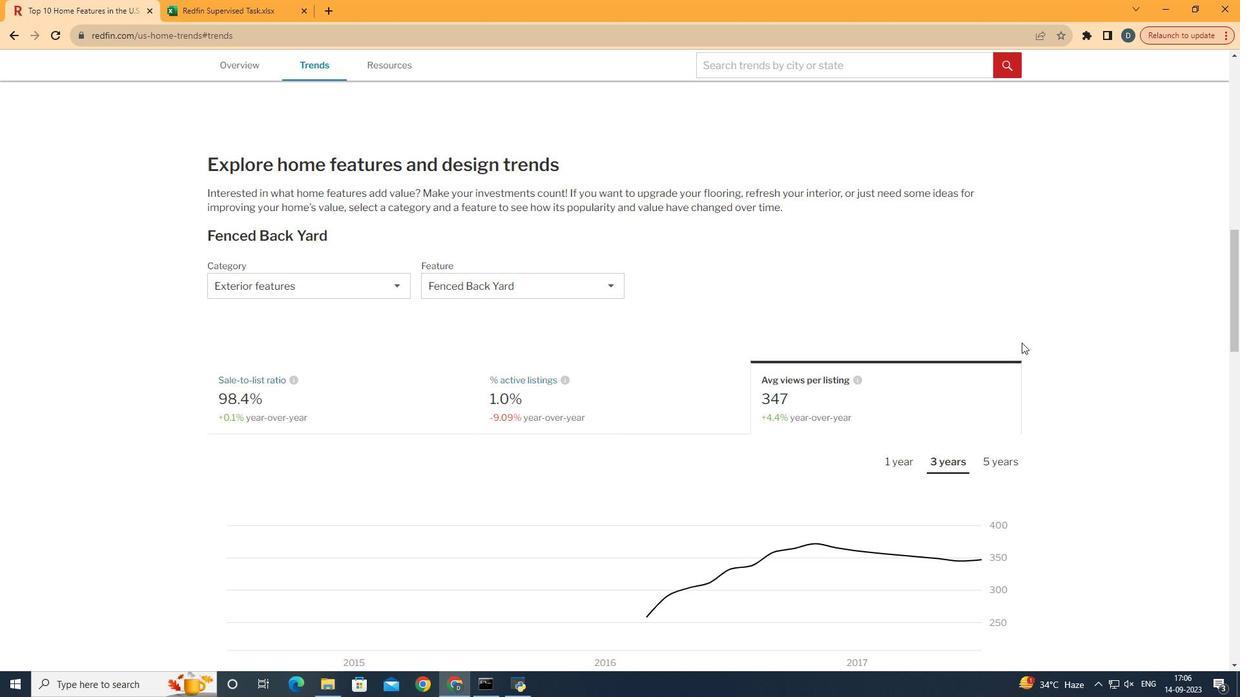 
Action: Mouse pressed left at (909, 399)
Screenshot: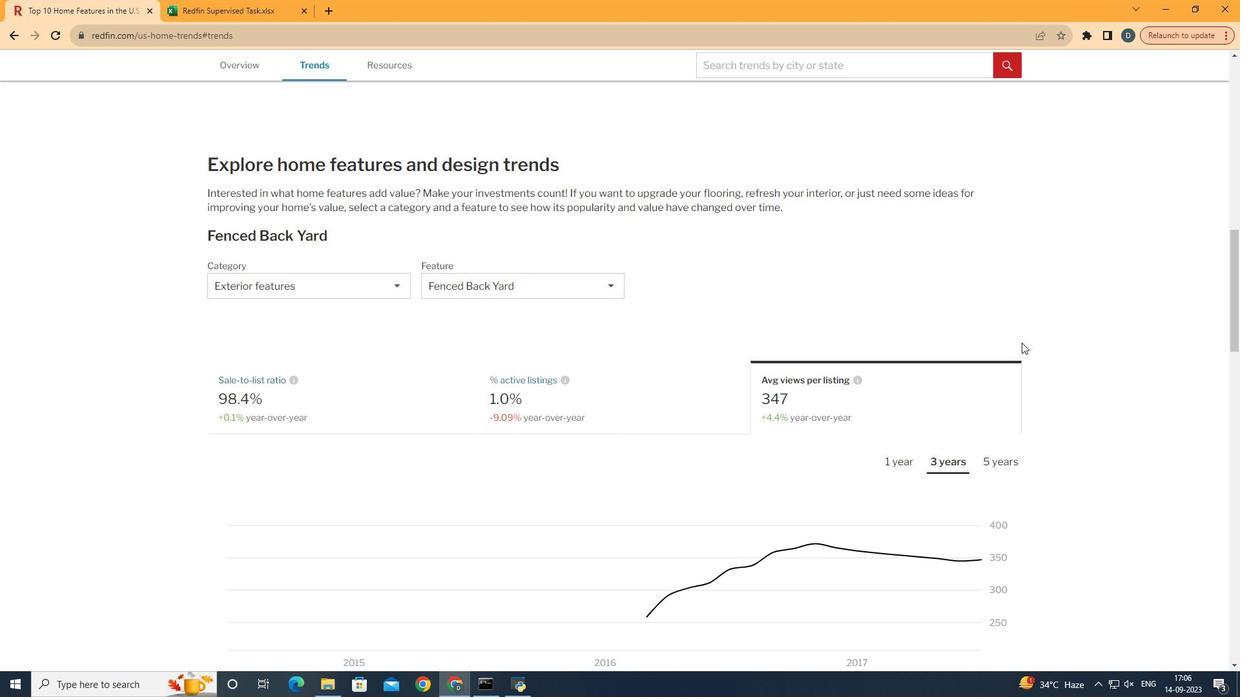 
Action: Mouse moved to (1063, 323)
Screenshot: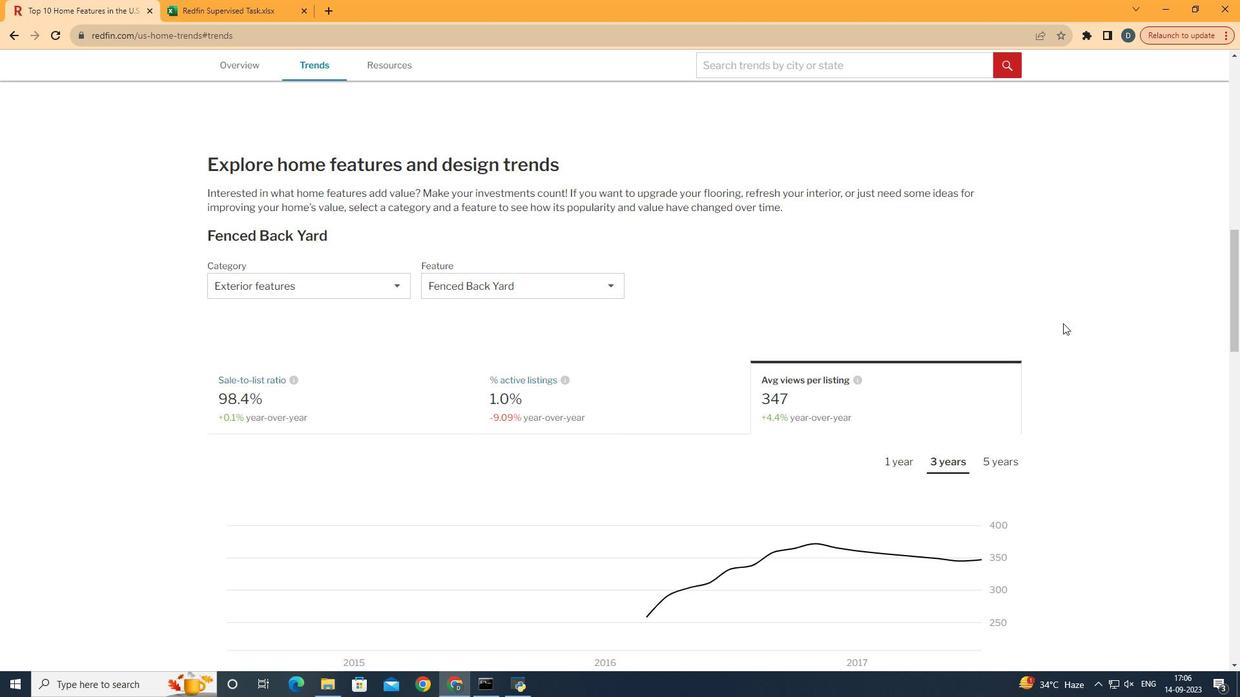 
Action: Mouse scrolled (1063, 323) with delta (0, 0)
Screenshot: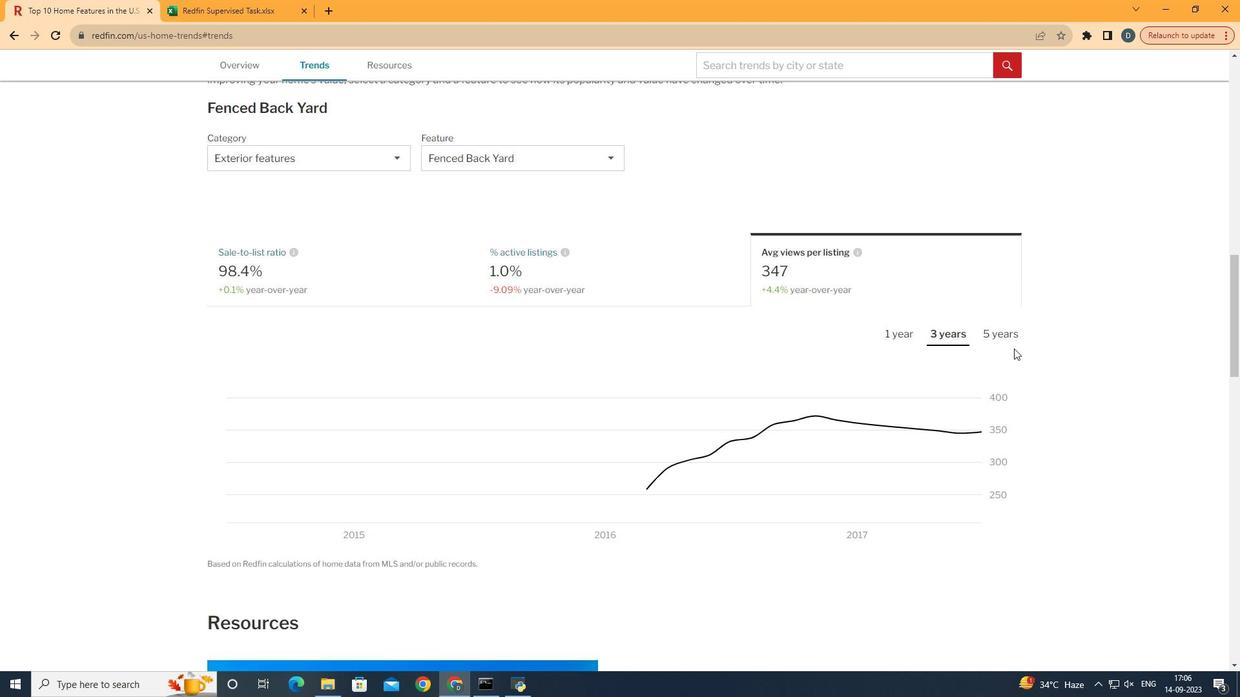 
Action: Mouse scrolled (1063, 323) with delta (0, 0)
Screenshot: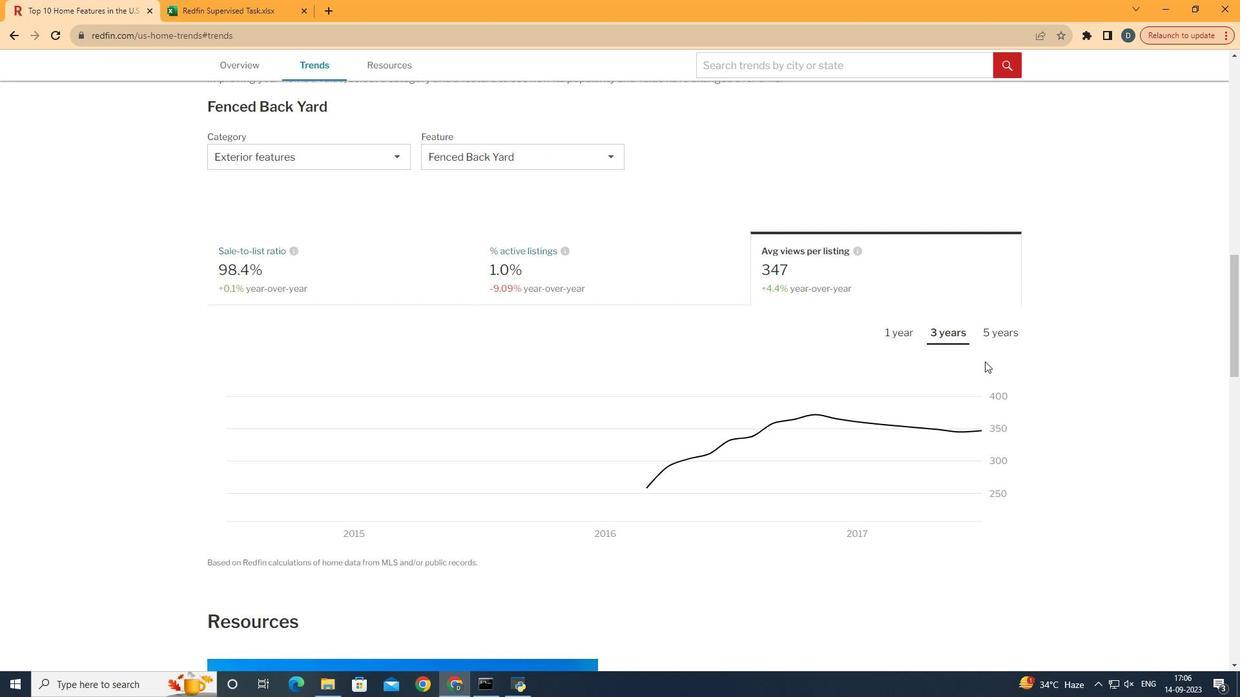 
Action: Mouse moved to (1004, 328)
Screenshot: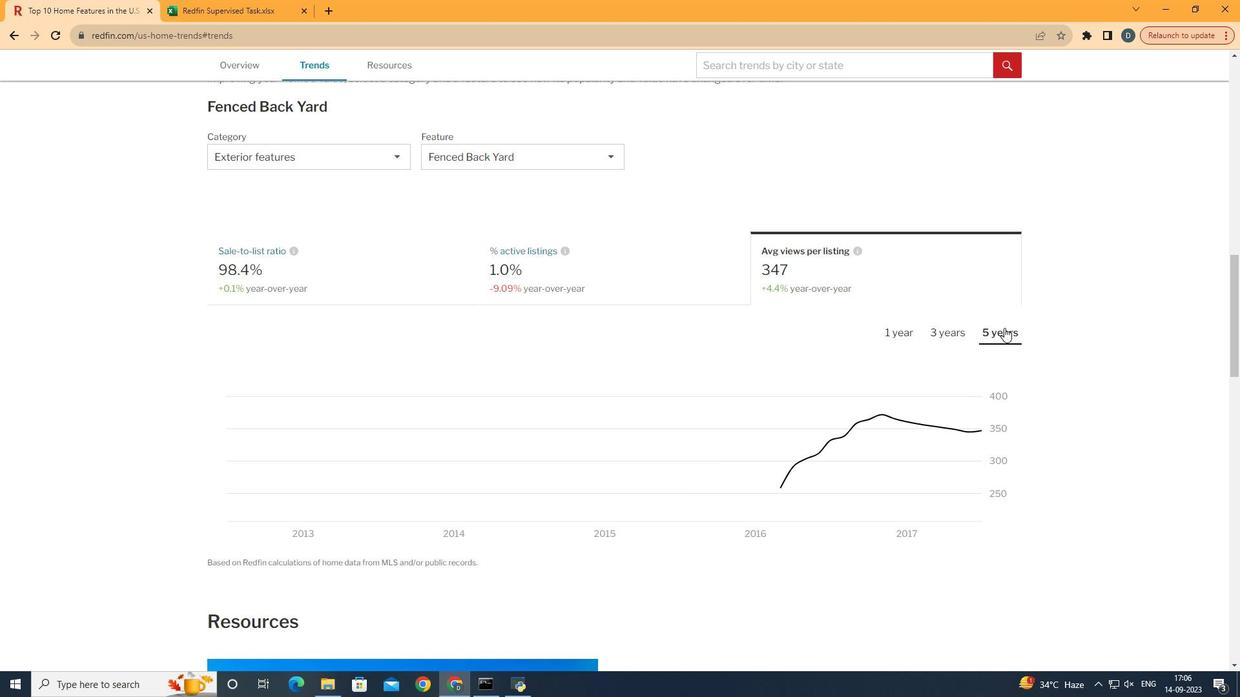 
Action: Mouse pressed left at (1004, 328)
Screenshot: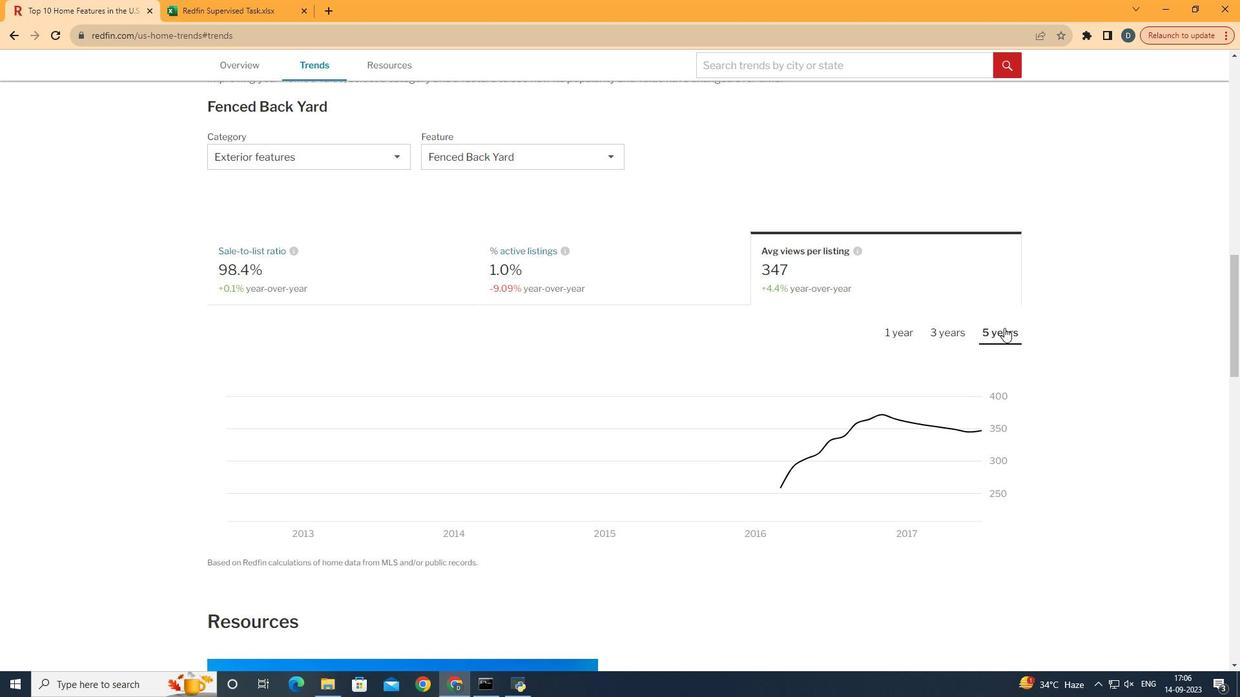 
